 Task: Create a due date automation trigger when advanced on, on the monday of the week before a card is due add dates starting in 1 working days at 11:00 AM.
Action: Mouse moved to (830, 258)
Screenshot: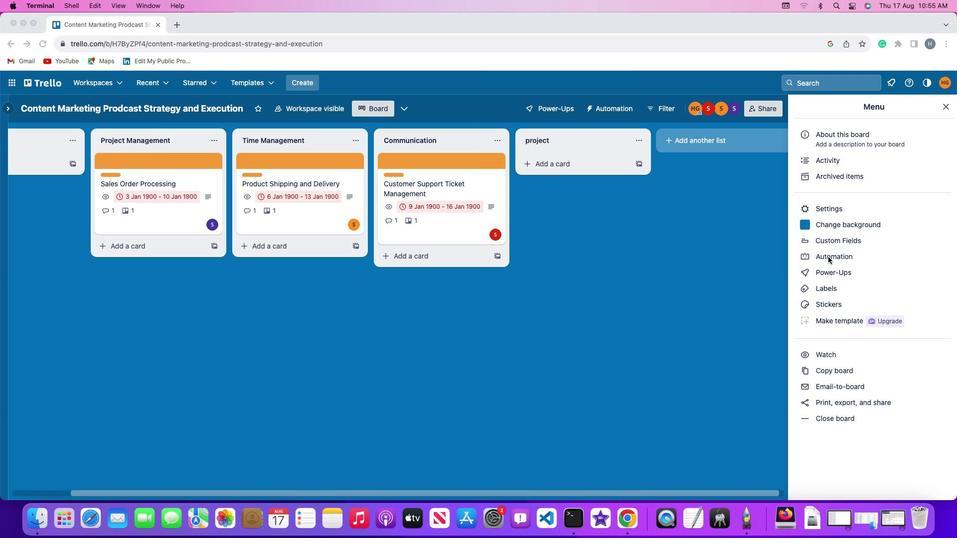 
Action: Mouse pressed left at (830, 258)
Screenshot: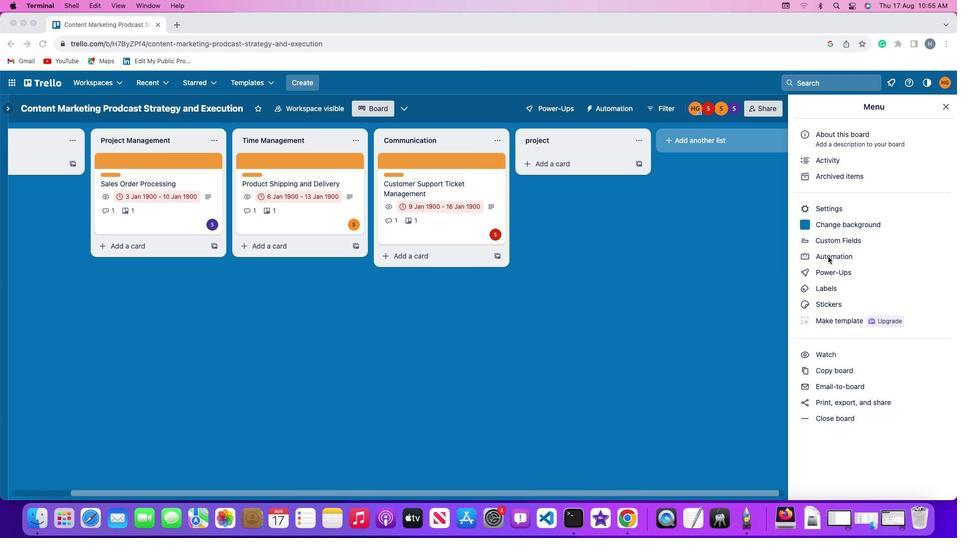 
Action: Mouse pressed left at (830, 258)
Screenshot: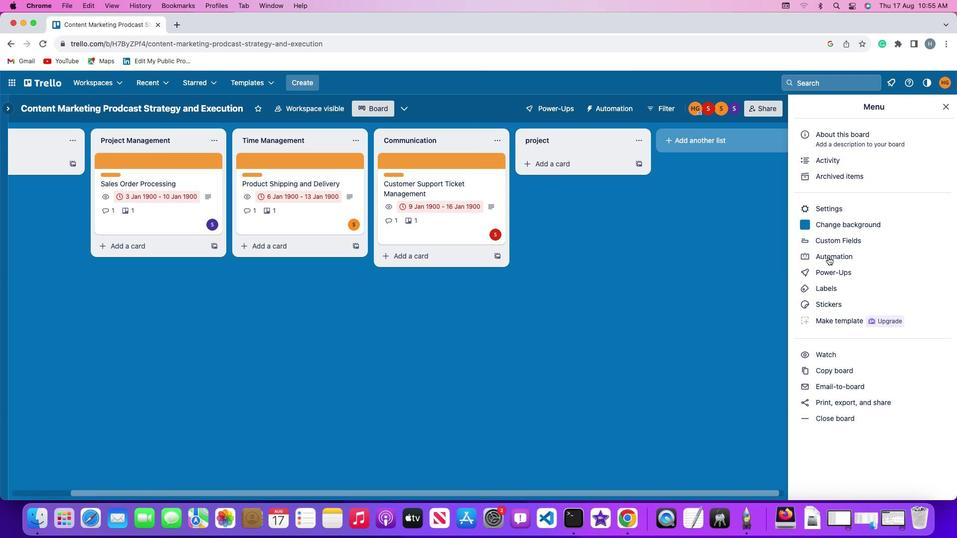 
Action: Mouse moved to (48, 237)
Screenshot: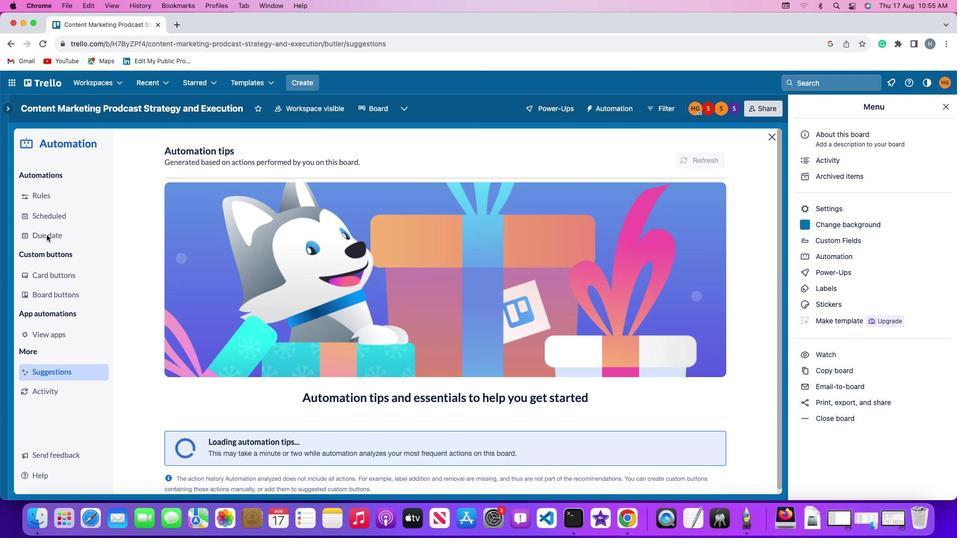
Action: Mouse pressed left at (48, 237)
Screenshot: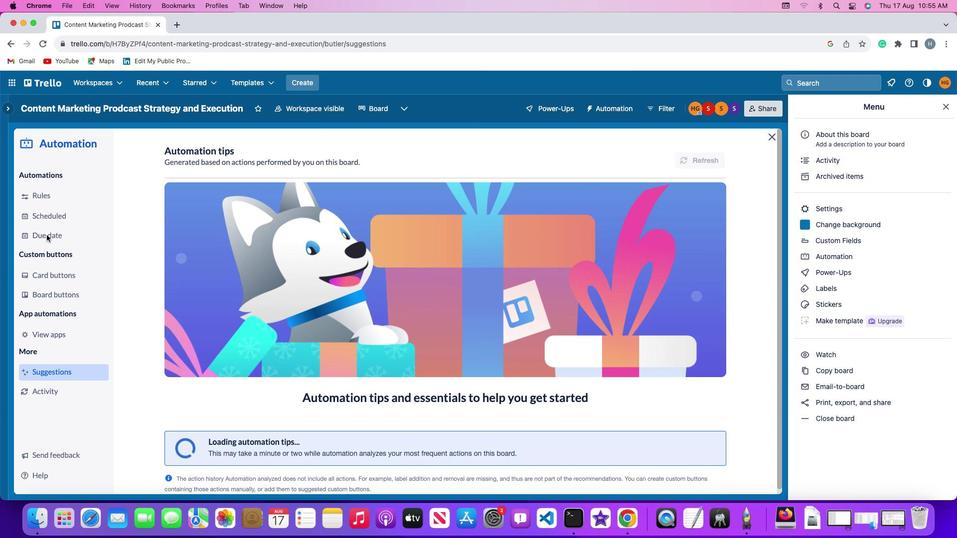 
Action: Mouse moved to (673, 155)
Screenshot: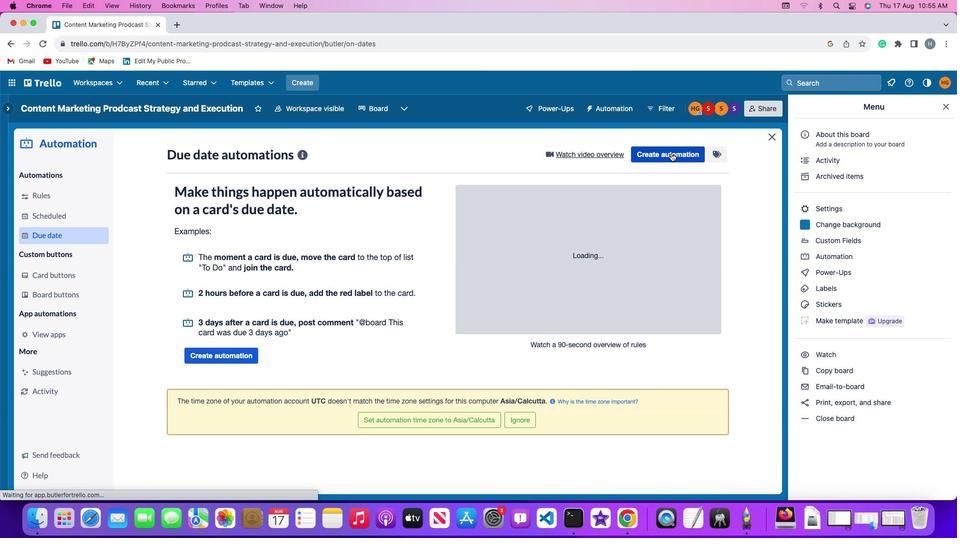 
Action: Mouse pressed left at (673, 155)
Screenshot: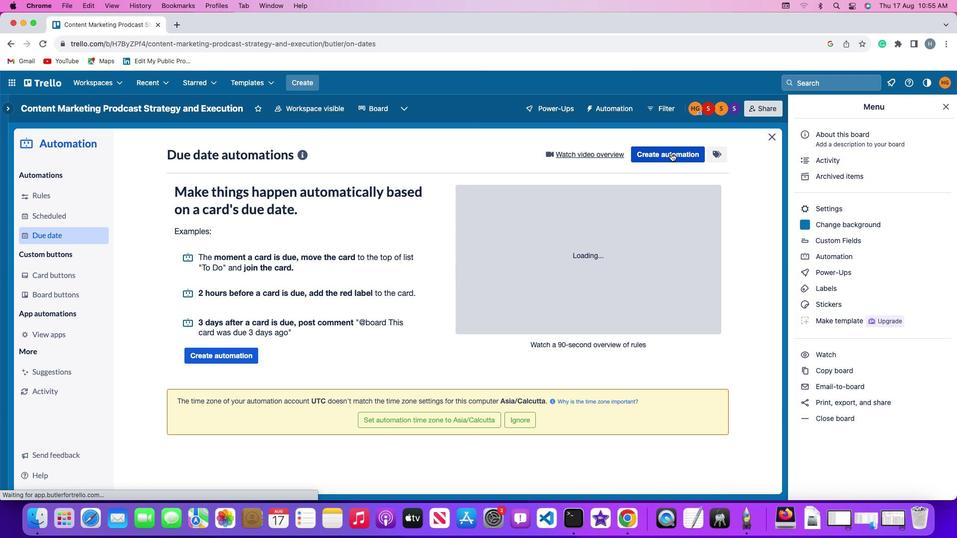 
Action: Mouse moved to (202, 246)
Screenshot: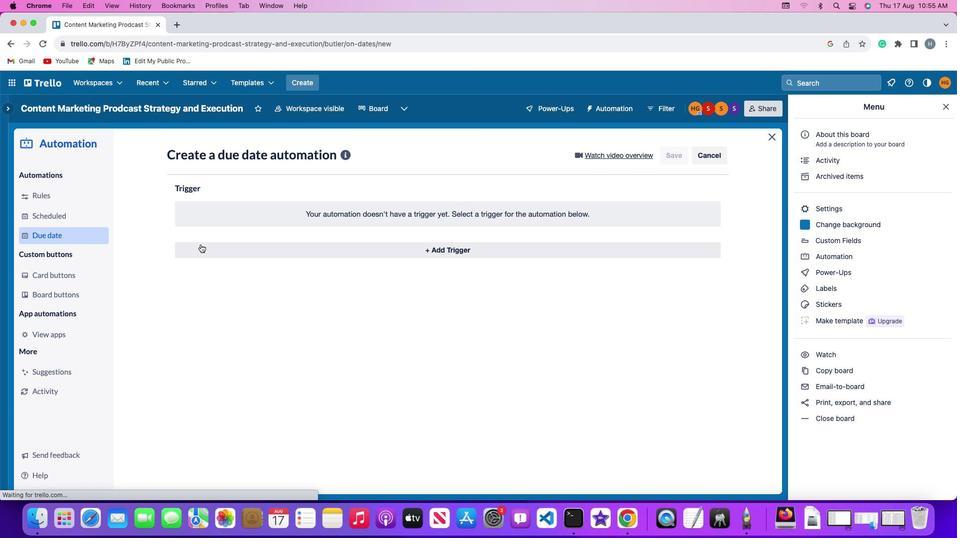 
Action: Mouse pressed left at (202, 246)
Screenshot: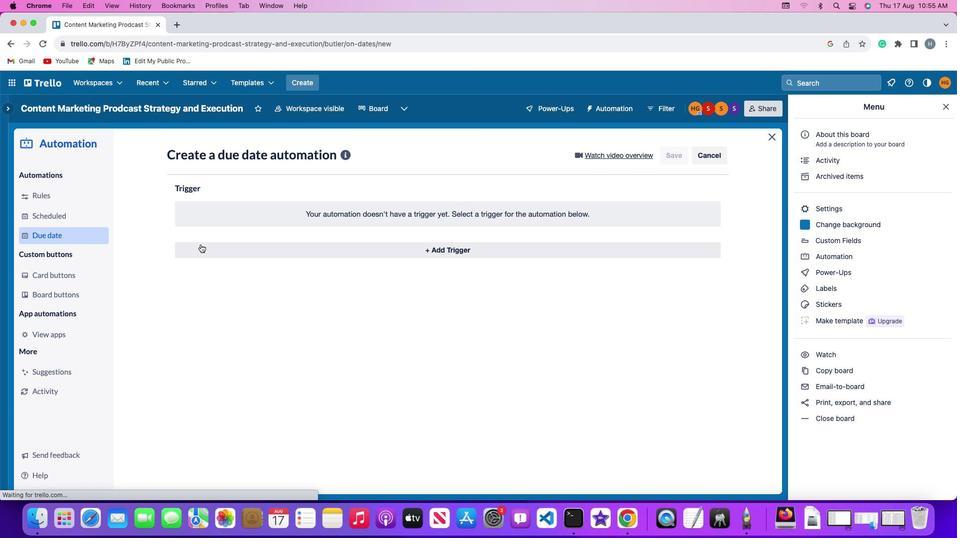 
Action: Mouse moved to (222, 440)
Screenshot: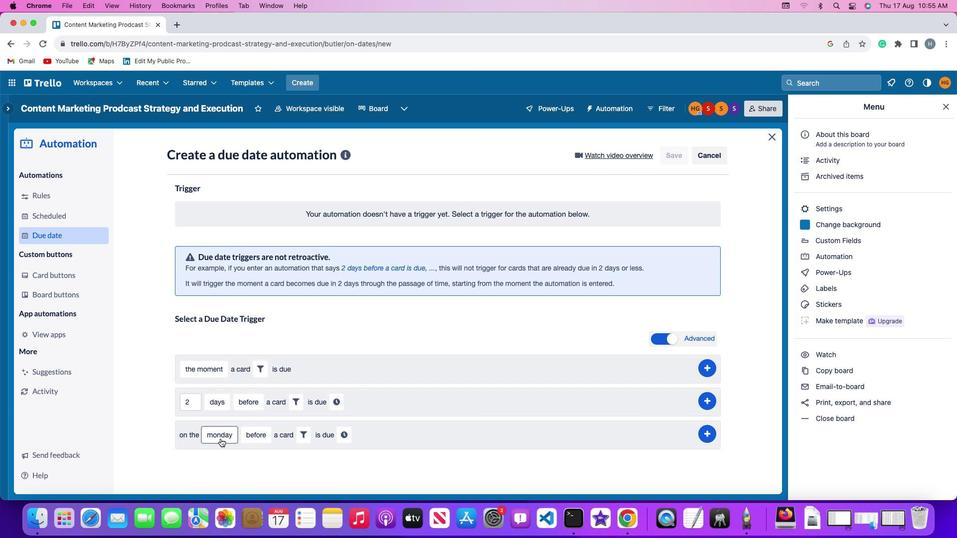 
Action: Mouse pressed left at (222, 440)
Screenshot: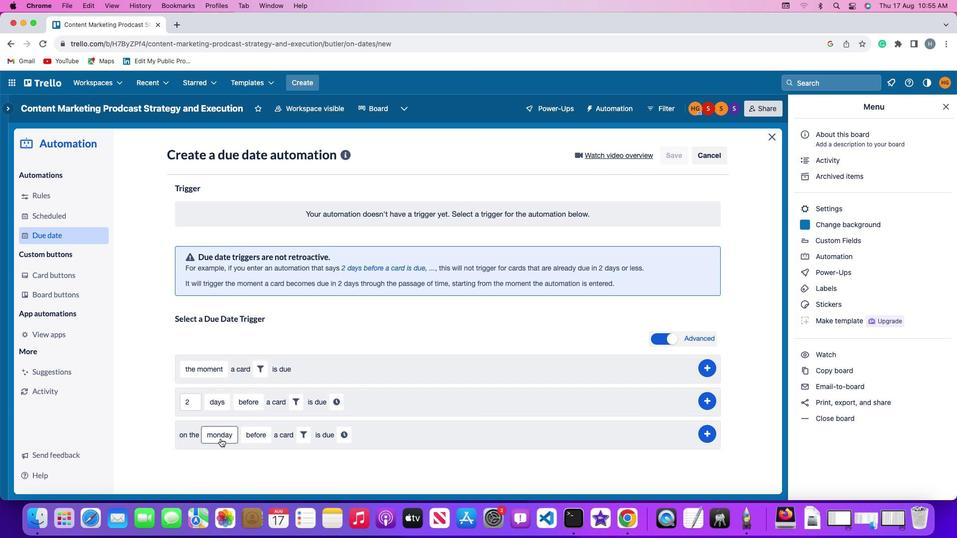 
Action: Mouse moved to (229, 300)
Screenshot: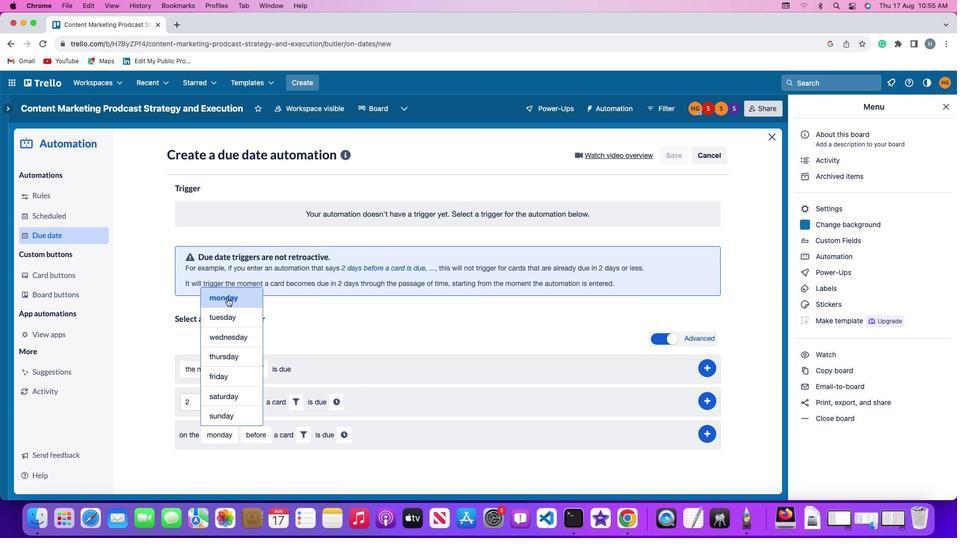 
Action: Mouse pressed left at (229, 300)
Screenshot: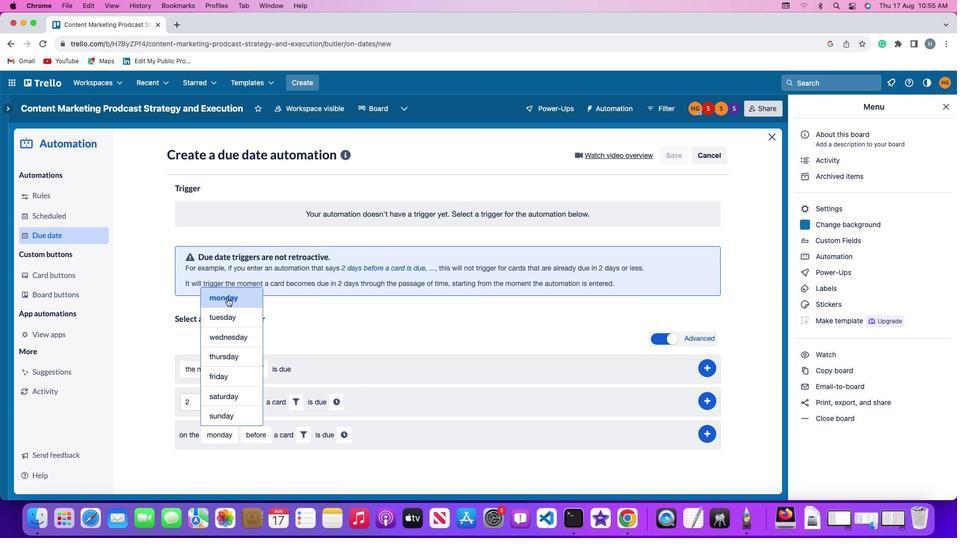 
Action: Mouse moved to (260, 434)
Screenshot: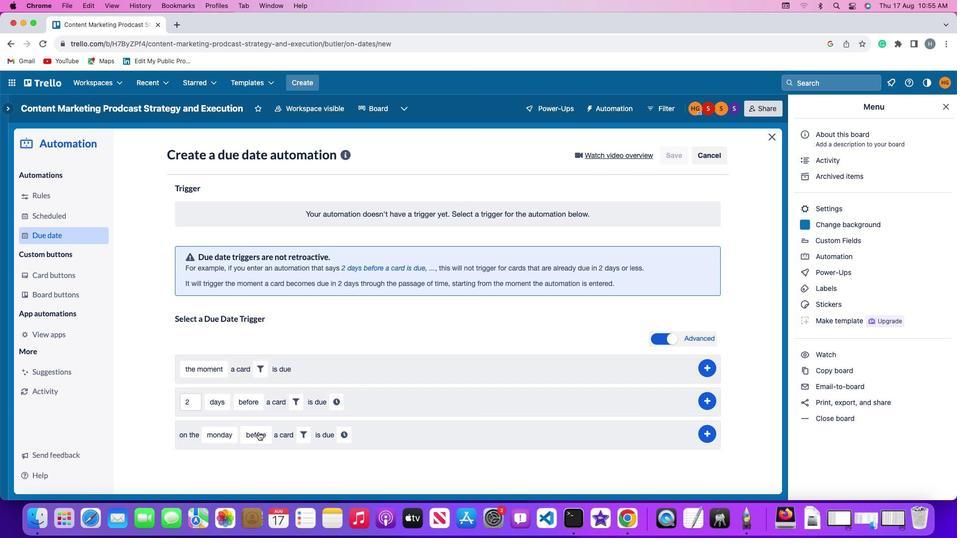 
Action: Mouse pressed left at (260, 434)
Screenshot: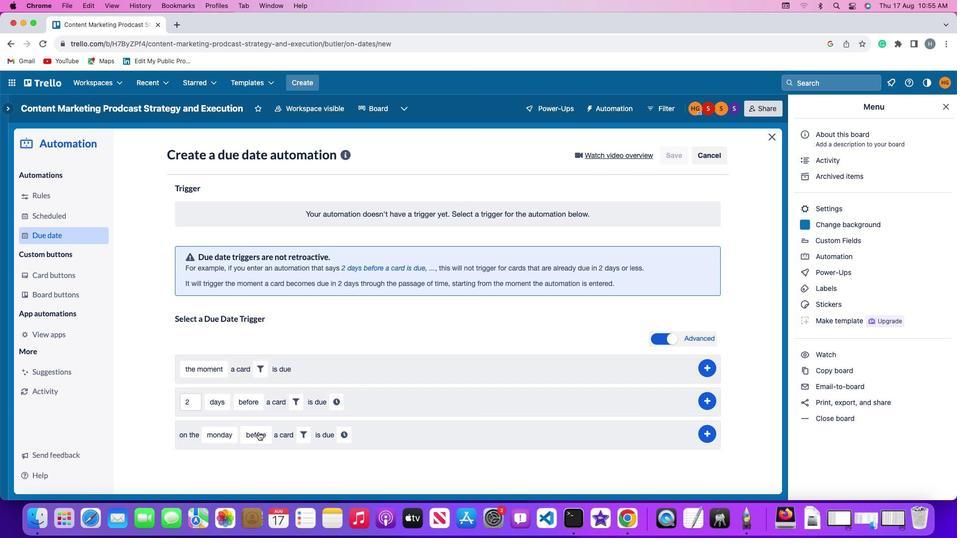 
Action: Mouse moved to (266, 422)
Screenshot: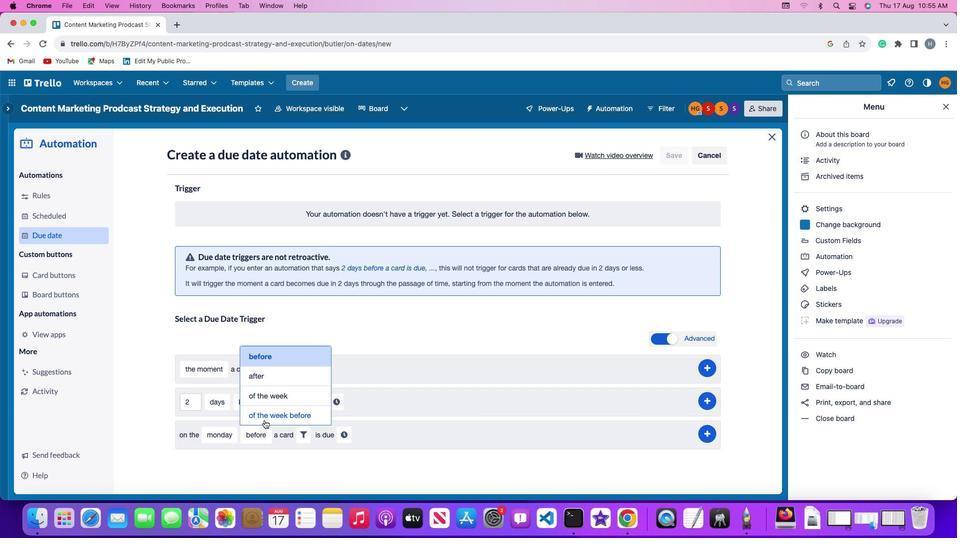
Action: Mouse pressed left at (266, 422)
Screenshot: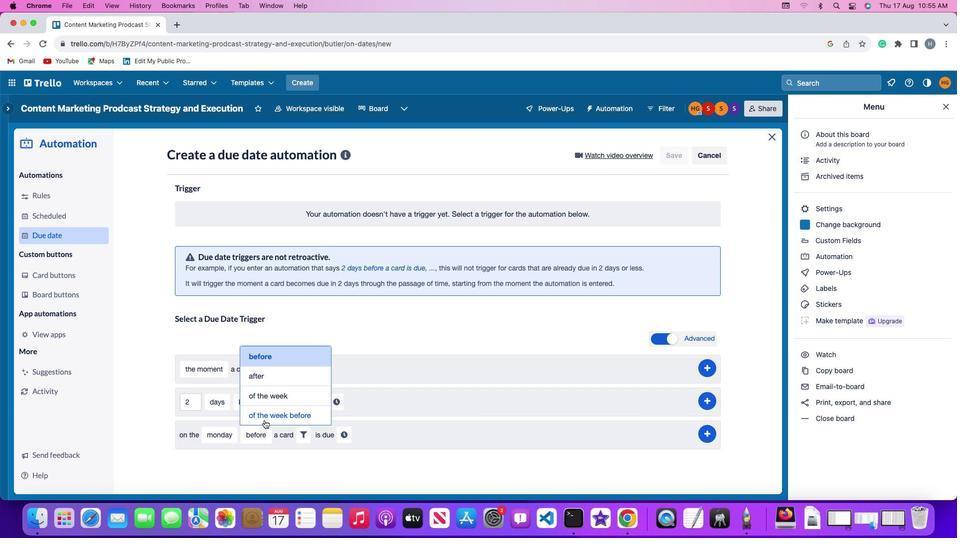 
Action: Mouse moved to (347, 437)
Screenshot: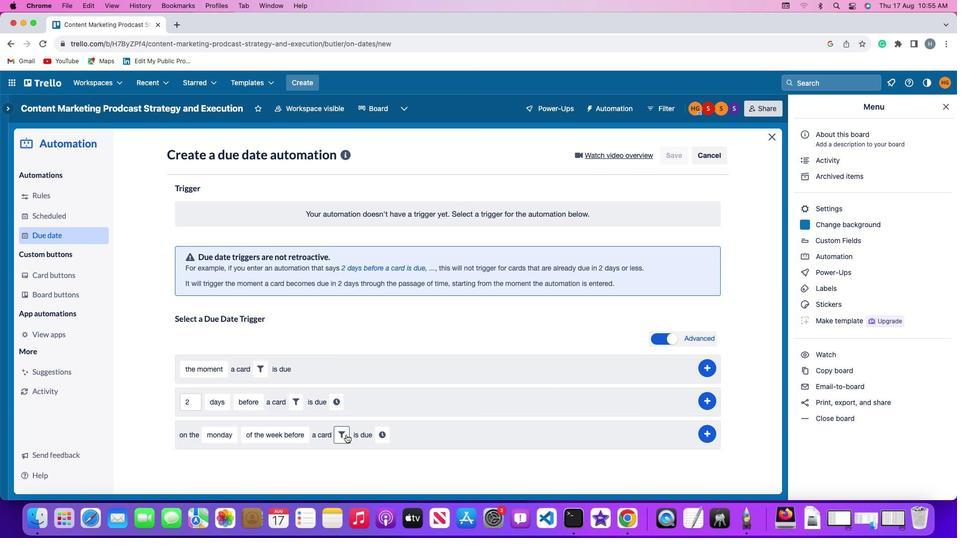 
Action: Mouse pressed left at (347, 437)
Screenshot: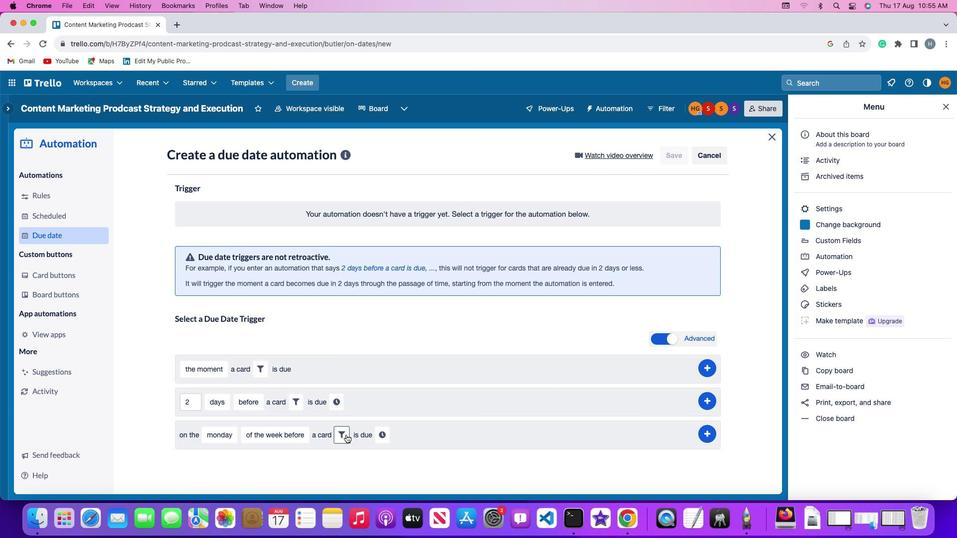 
Action: Mouse moved to (387, 469)
Screenshot: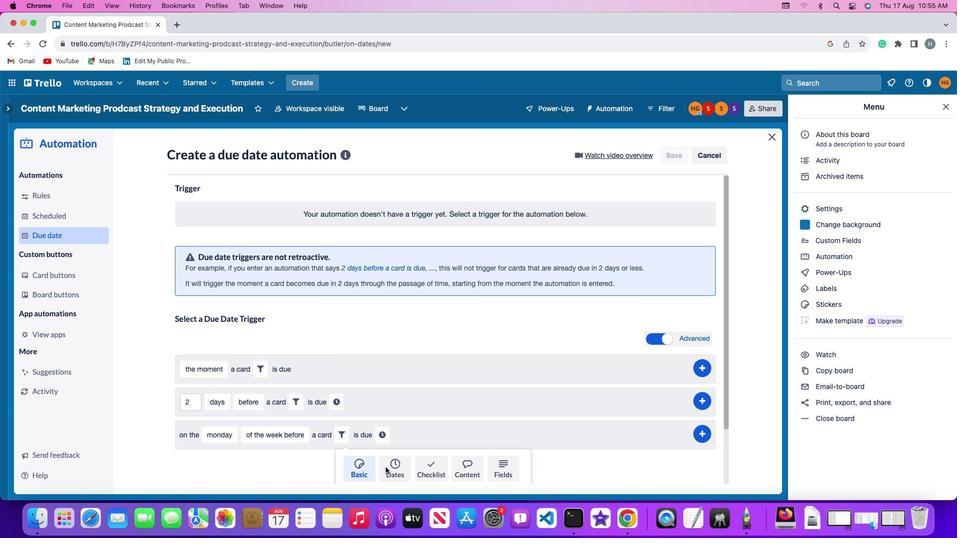 
Action: Mouse pressed left at (387, 469)
Screenshot: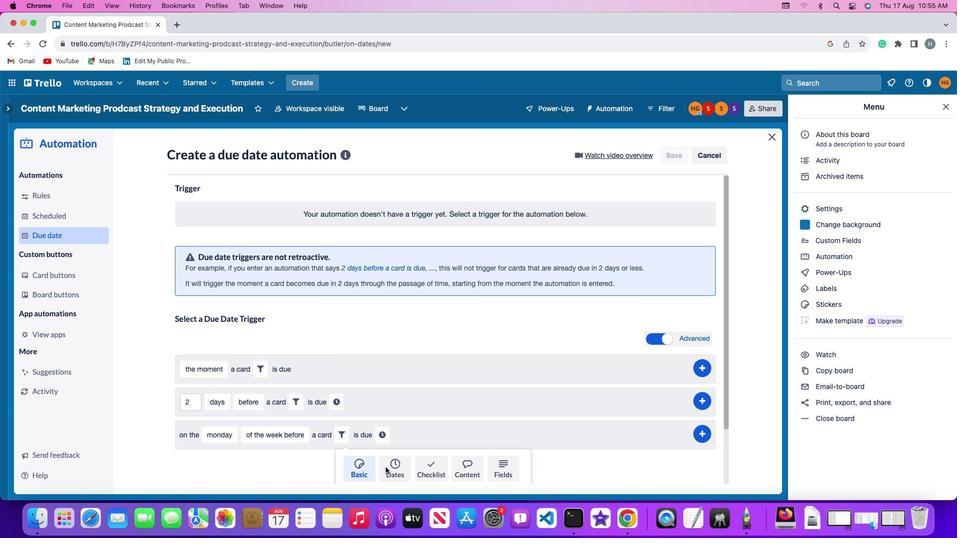 
Action: Mouse moved to (308, 471)
Screenshot: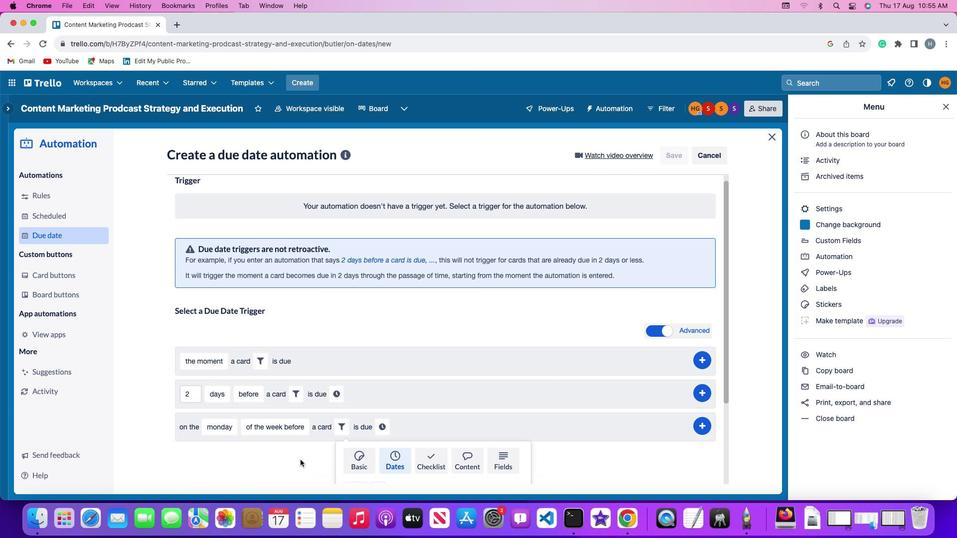 
Action: Mouse scrolled (308, 471) with delta (1, 1)
Screenshot: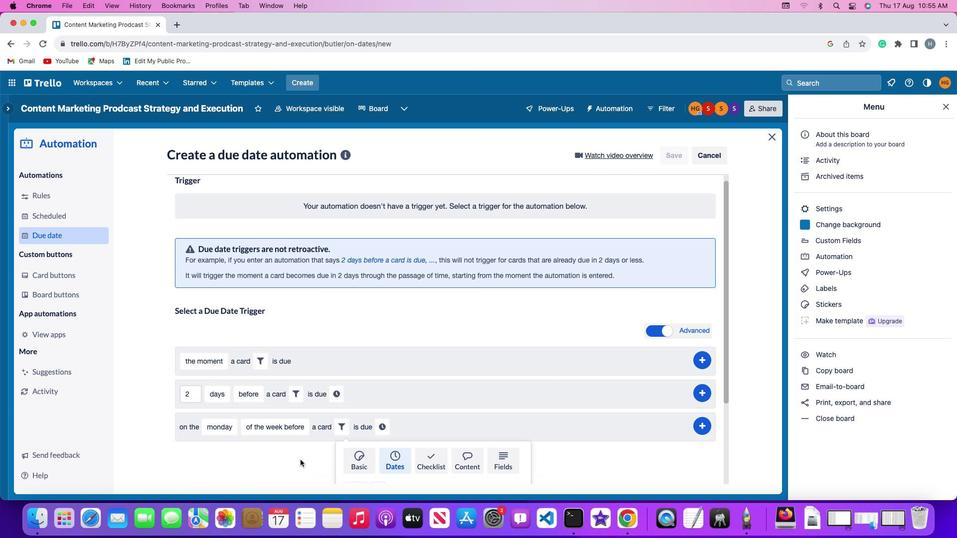 
Action: Mouse moved to (307, 470)
Screenshot: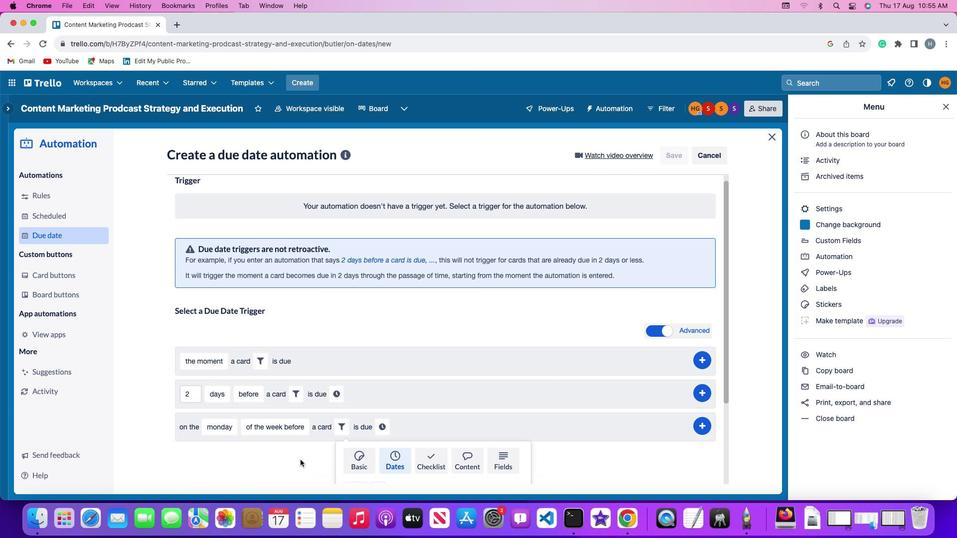 
Action: Mouse scrolled (307, 470) with delta (1, 1)
Screenshot: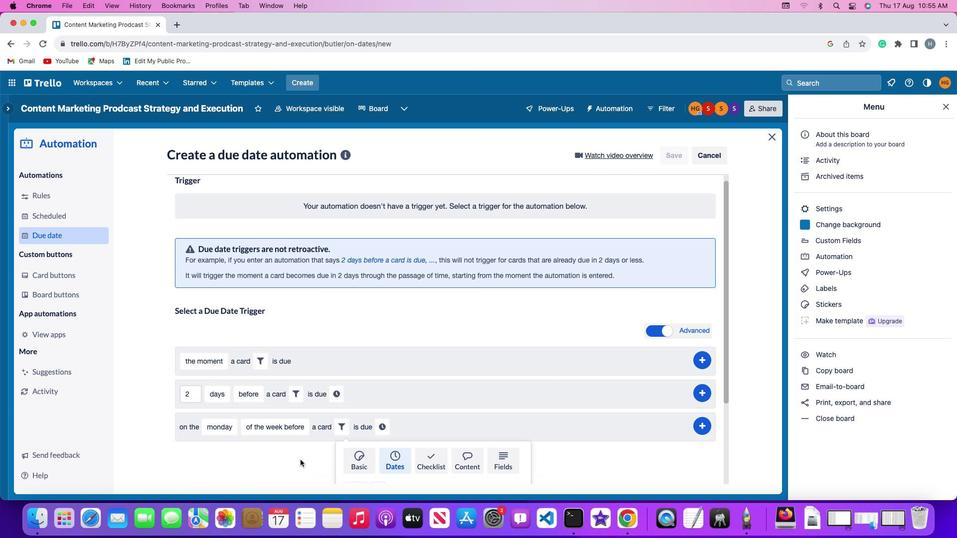 
Action: Mouse moved to (307, 469)
Screenshot: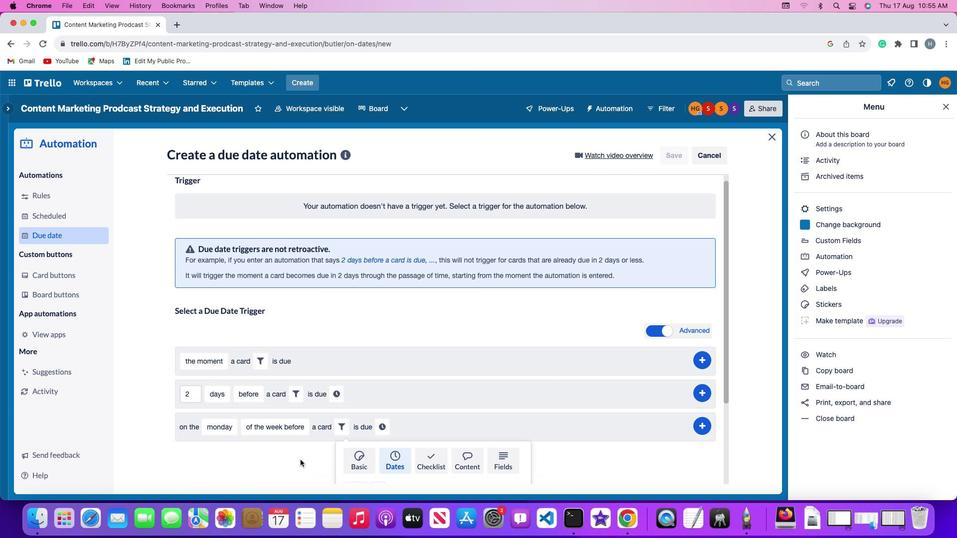 
Action: Mouse scrolled (307, 469) with delta (1, 0)
Screenshot: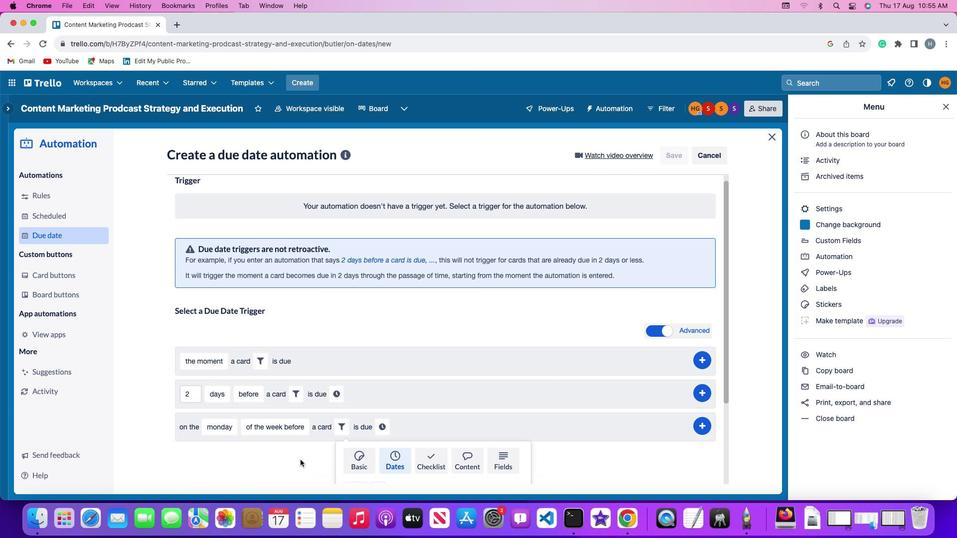
Action: Mouse moved to (306, 468)
Screenshot: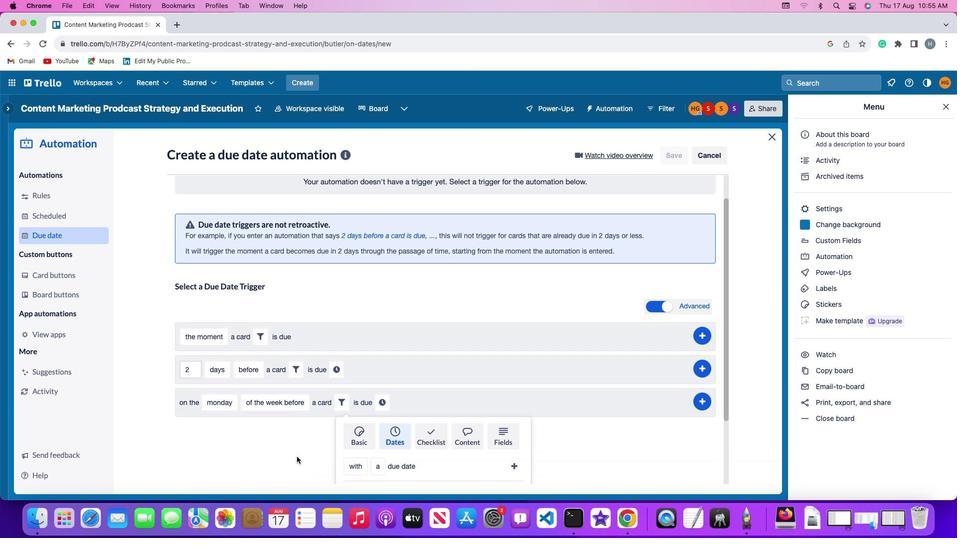 
Action: Mouse scrolled (306, 468) with delta (1, 0)
Screenshot: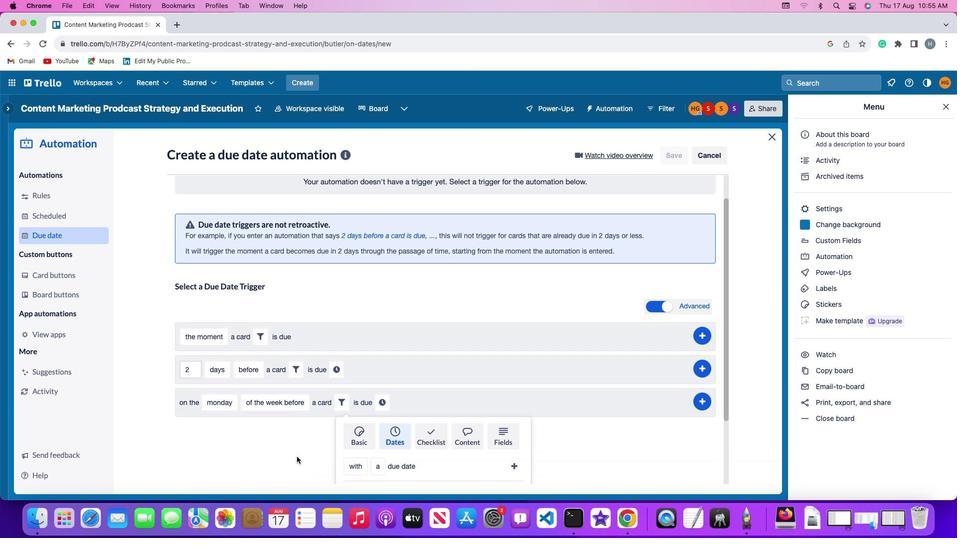 
Action: Mouse moved to (304, 464)
Screenshot: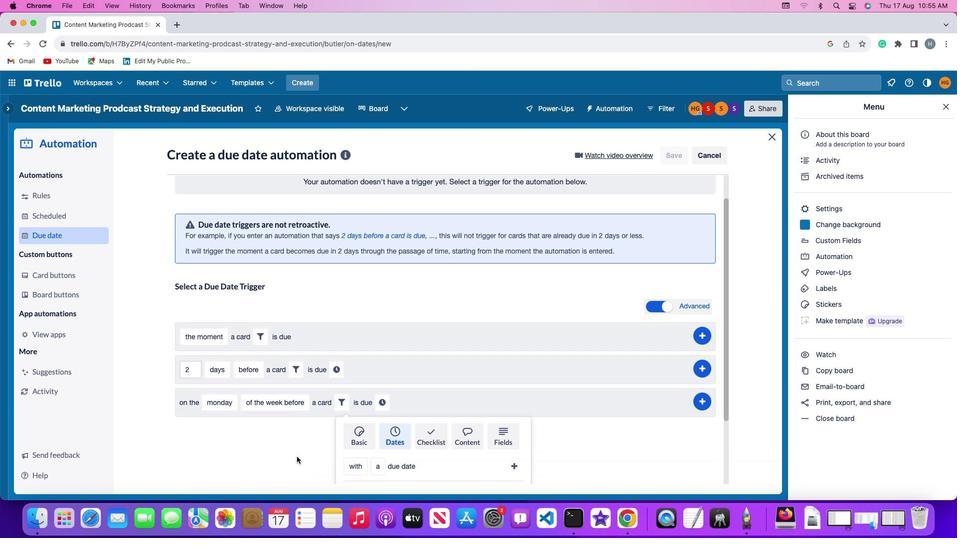 
Action: Mouse scrolled (304, 464) with delta (1, 0)
Screenshot: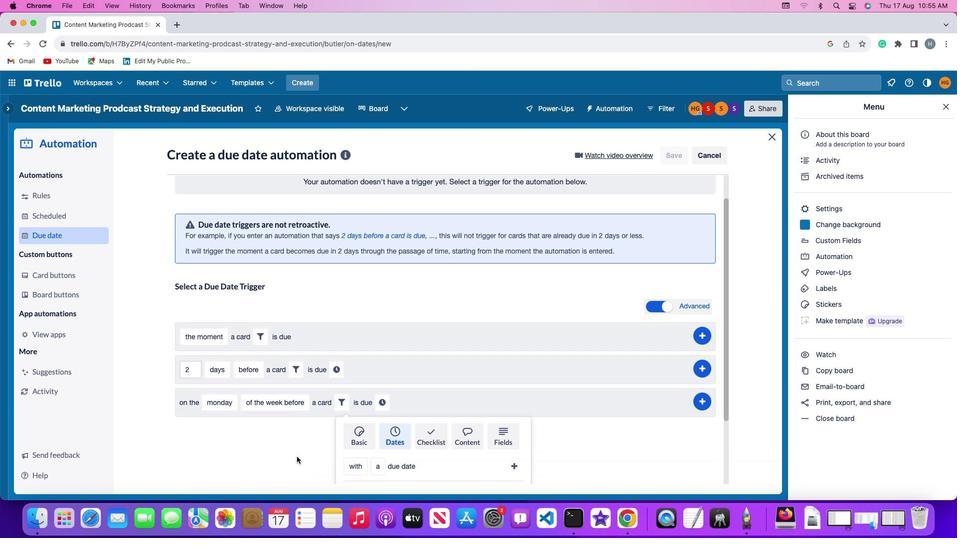 
Action: Mouse moved to (301, 461)
Screenshot: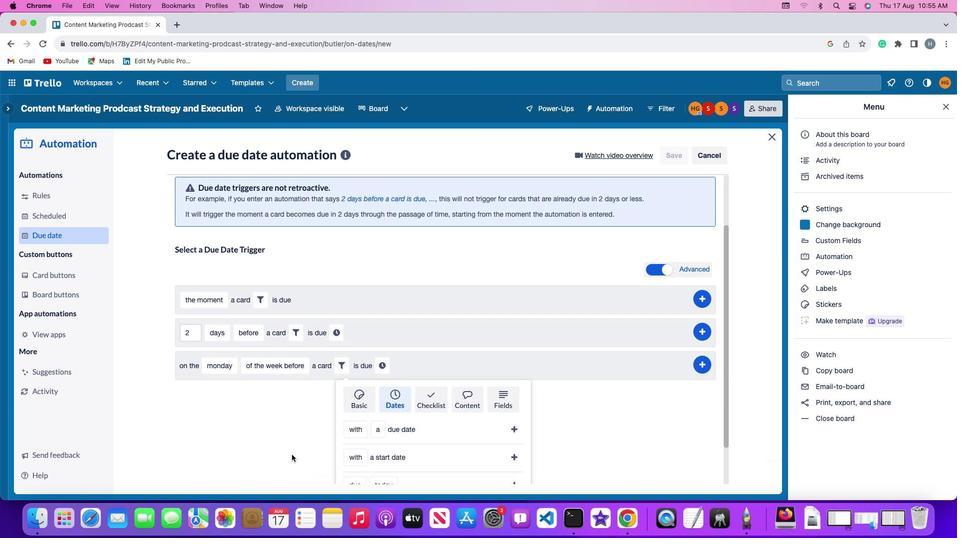 
Action: Mouse scrolled (301, 461) with delta (1, 0)
Screenshot: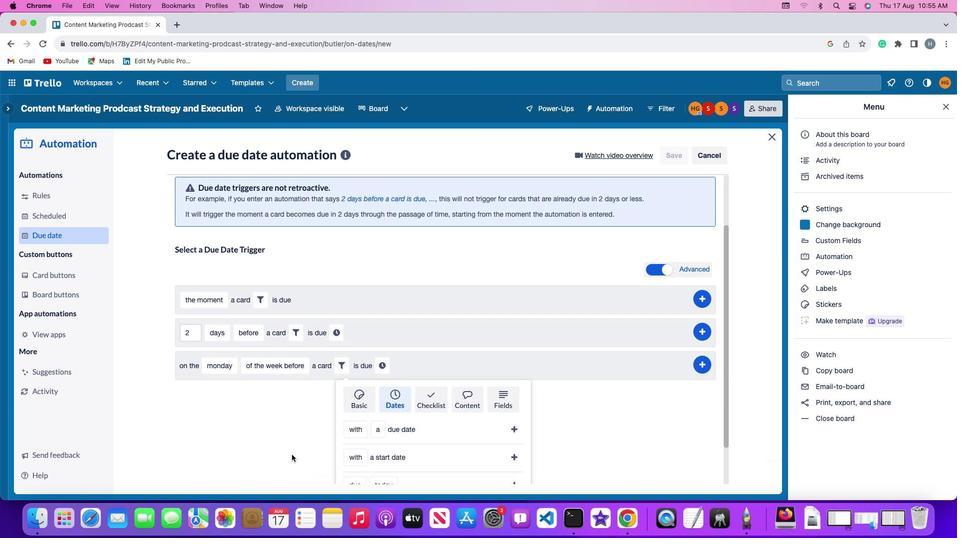 
Action: Mouse moved to (342, 465)
Screenshot: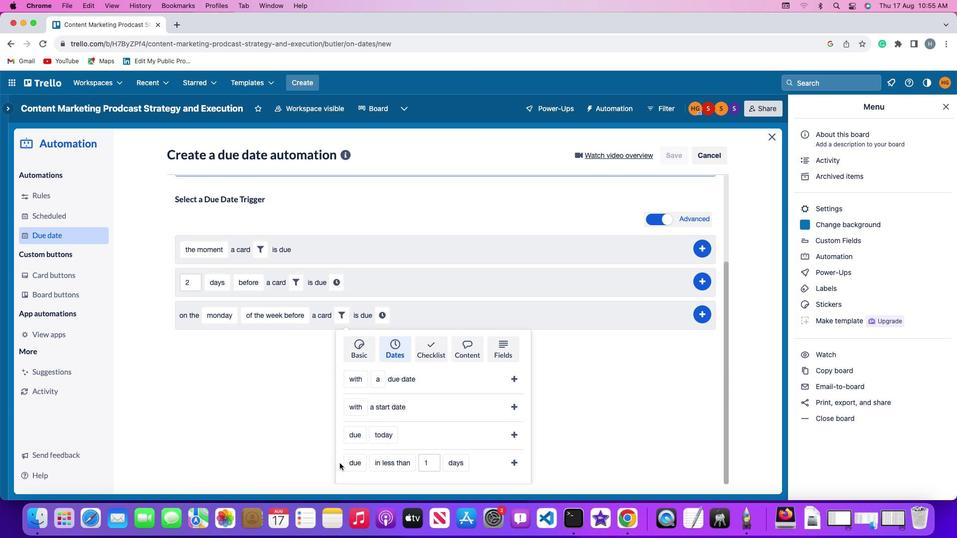 
Action: Mouse pressed left at (342, 465)
Screenshot: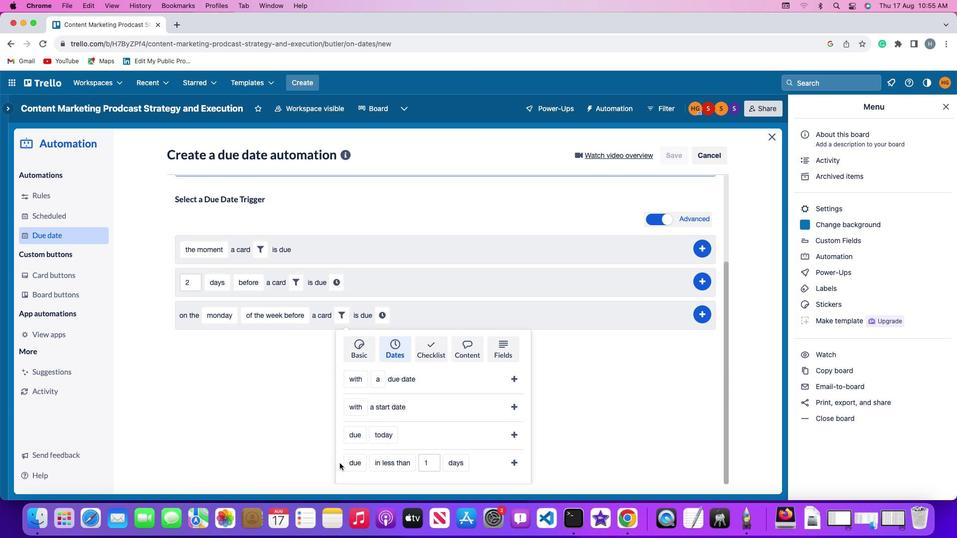 
Action: Mouse moved to (356, 465)
Screenshot: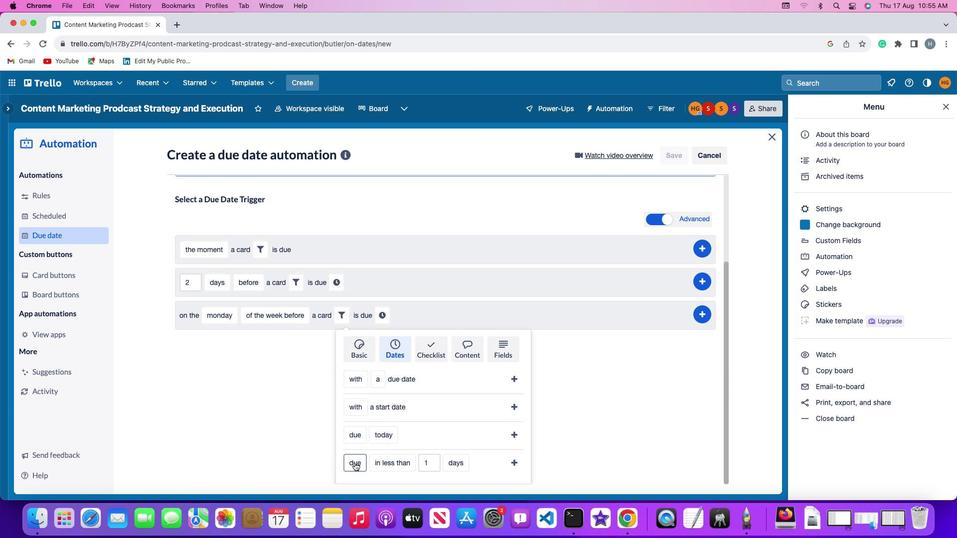 
Action: Mouse pressed left at (356, 465)
Screenshot: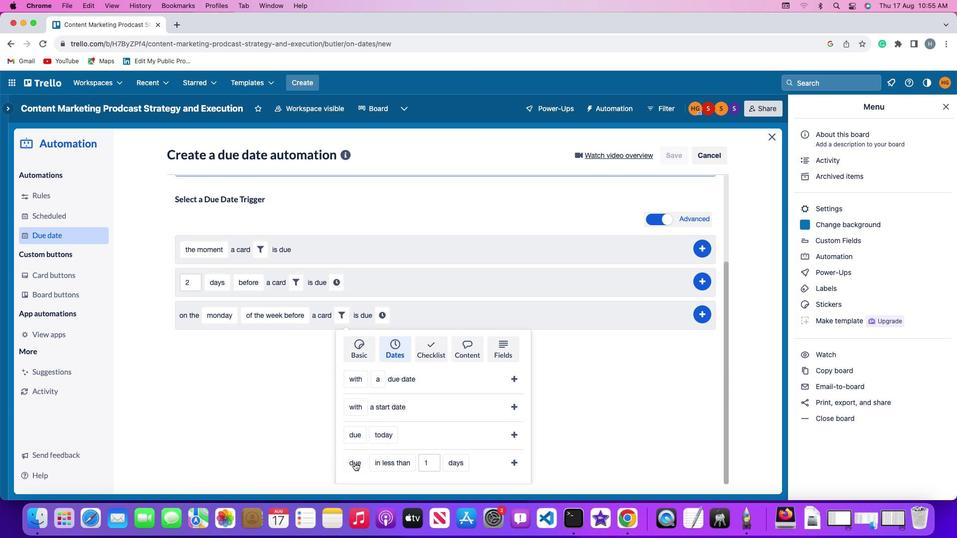 
Action: Mouse moved to (362, 448)
Screenshot: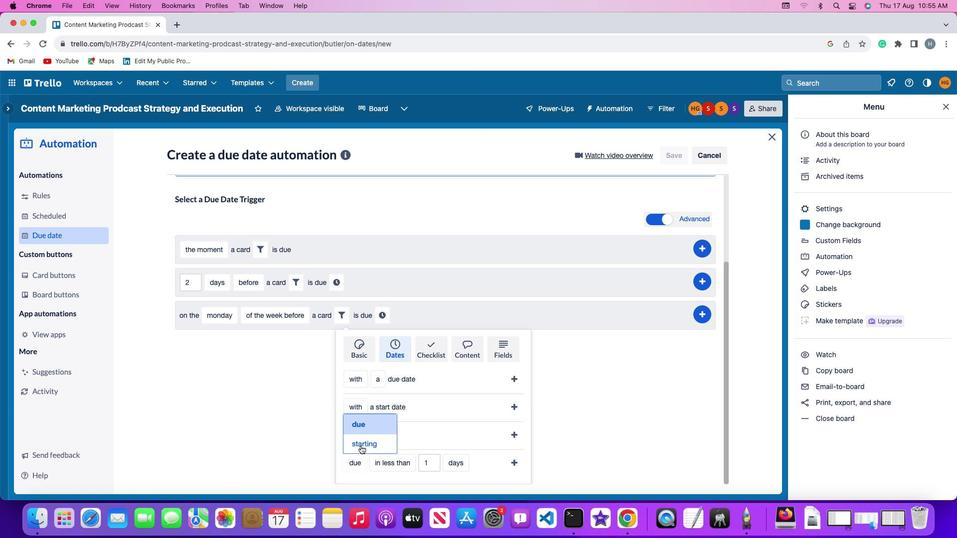 
Action: Mouse pressed left at (362, 448)
Screenshot: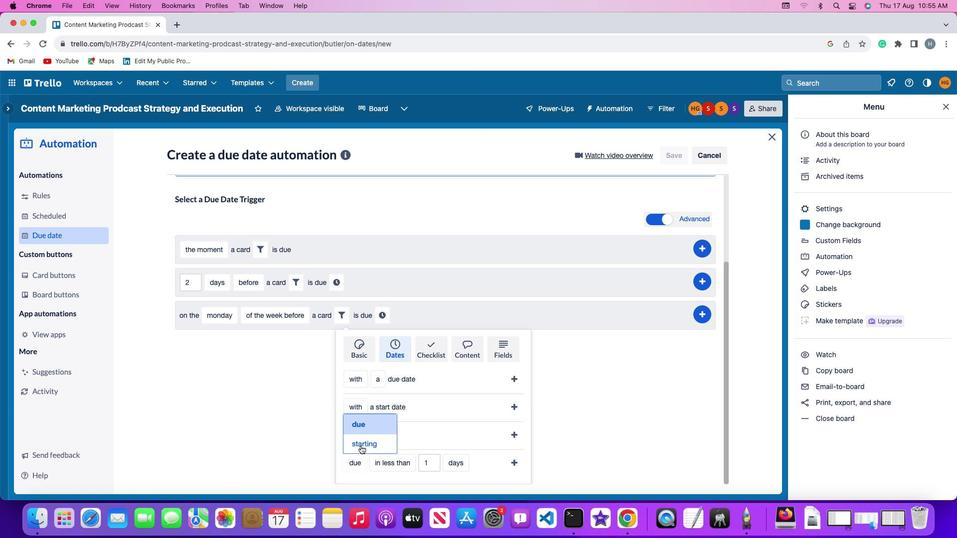 
Action: Mouse moved to (406, 465)
Screenshot: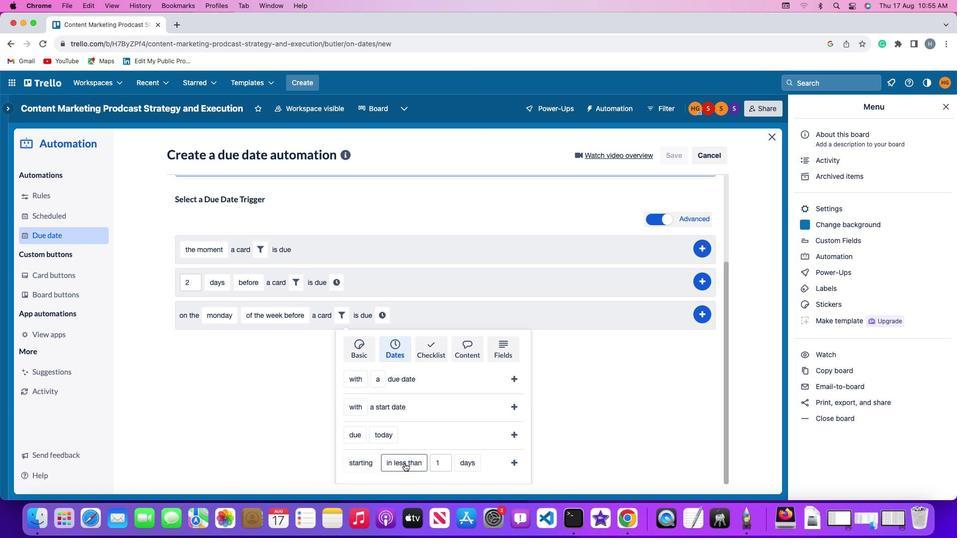 
Action: Mouse pressed left at (406, 465)
Screenshot: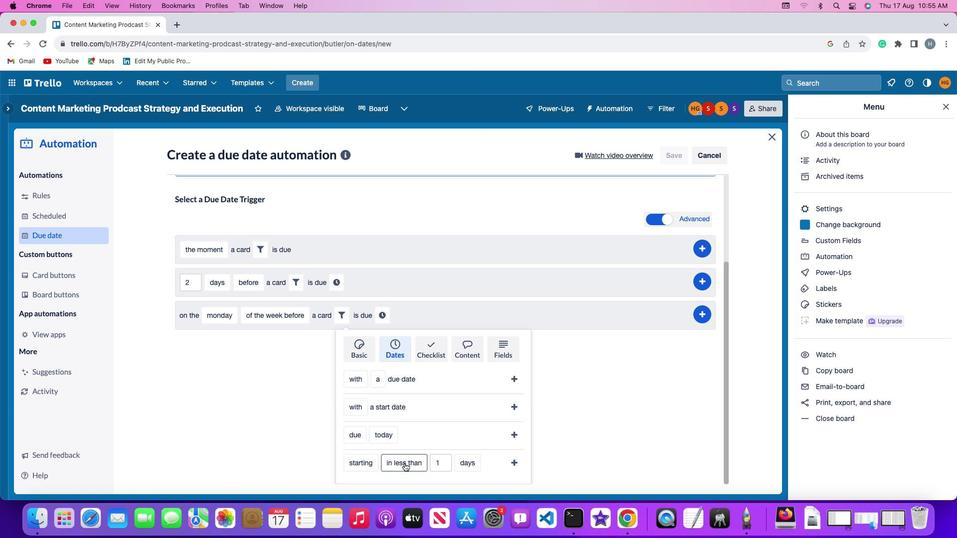 
Action: Mouse moved to (397, 427)
Screenshot: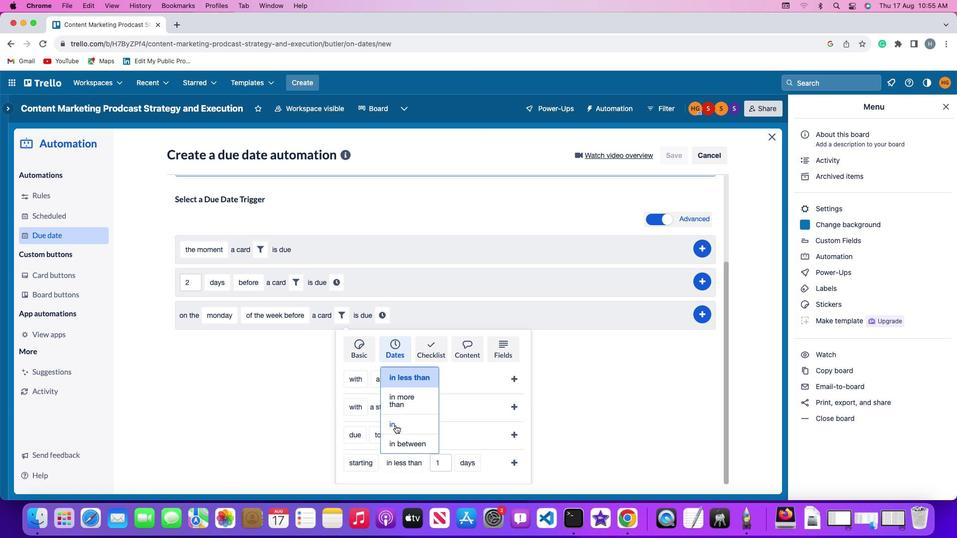 
Action: Mouse pressed left at (397, 427)
Screenshot: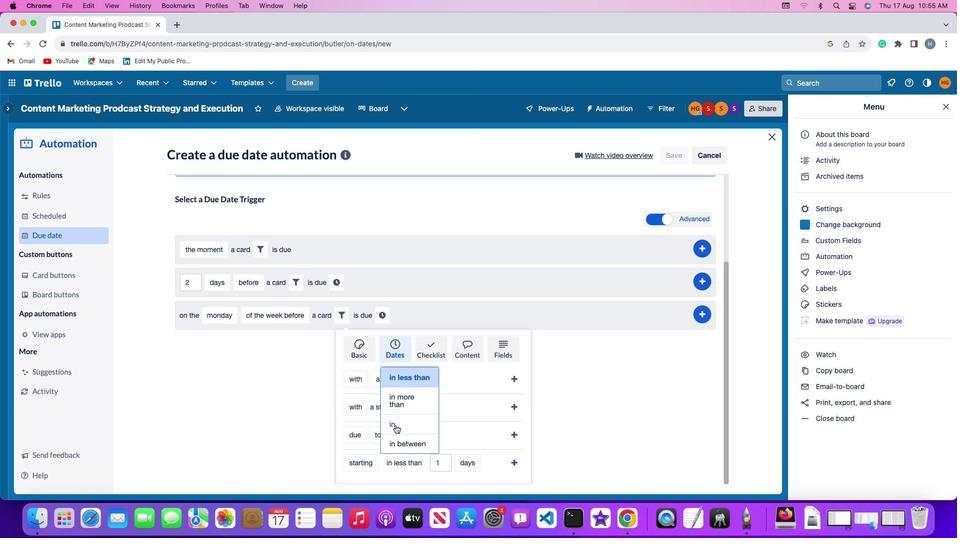 
Action: Mouse moved to (413, 470)
Screenshot: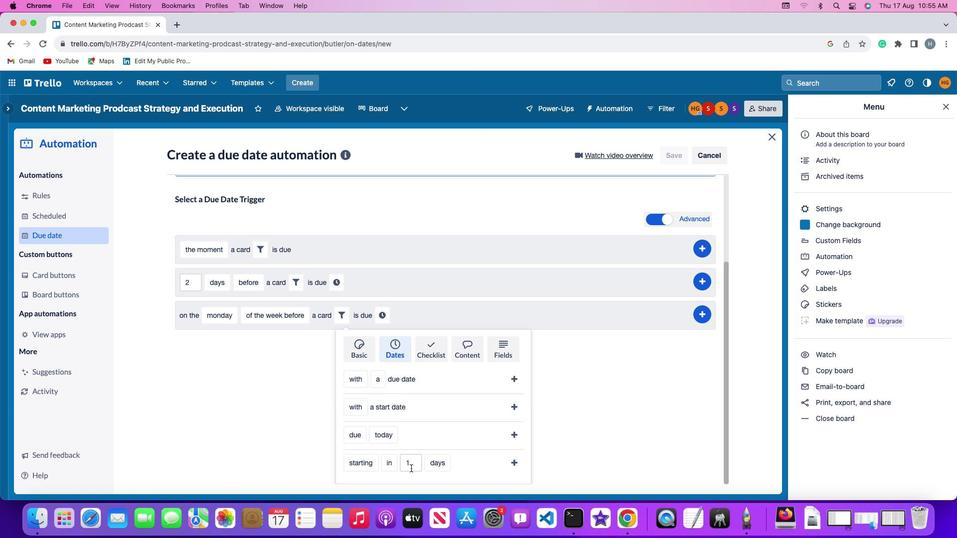 
Action: Mouse pressed left at (413, 470)
Screenshot: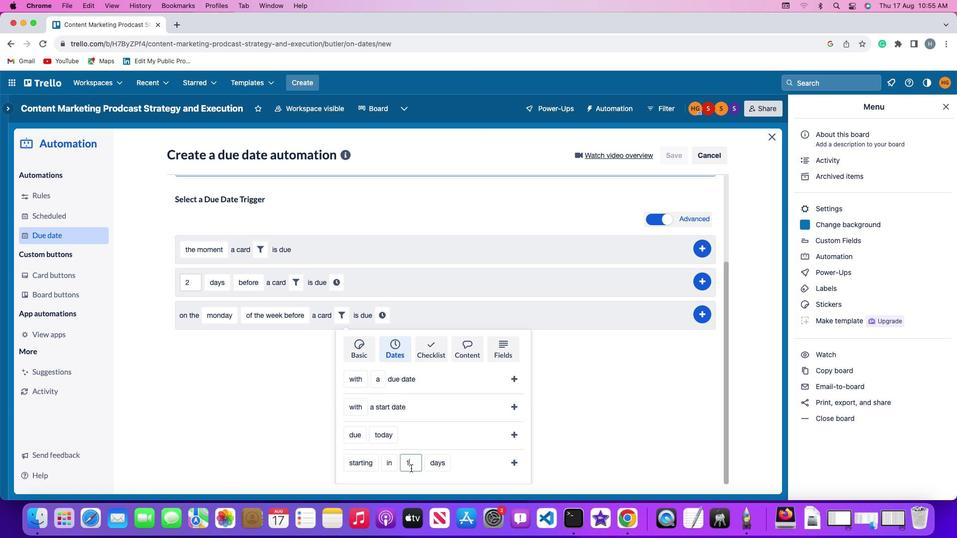 
Action: Mouse moved to (414, 467)
Screenshot: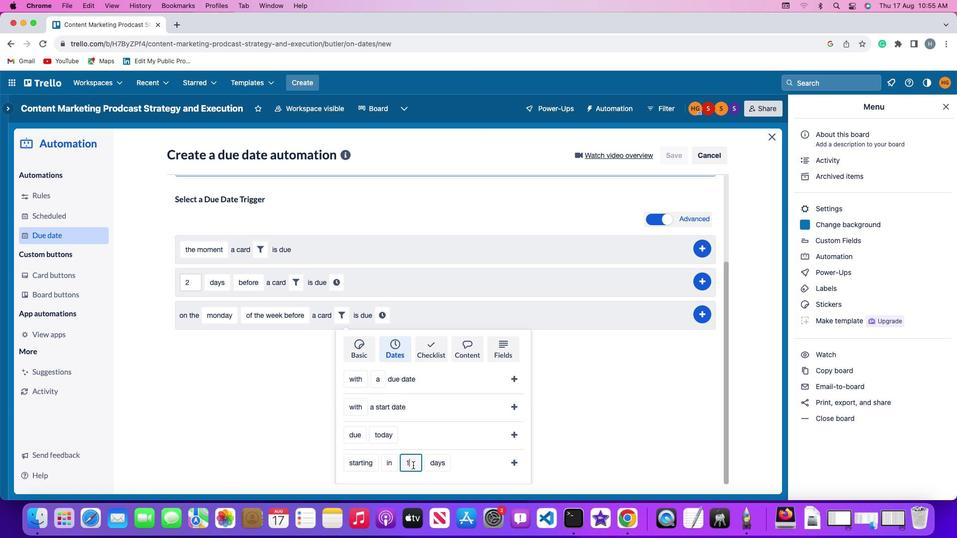 
Action: Key pressed Key.backspace'1'
Screenshot: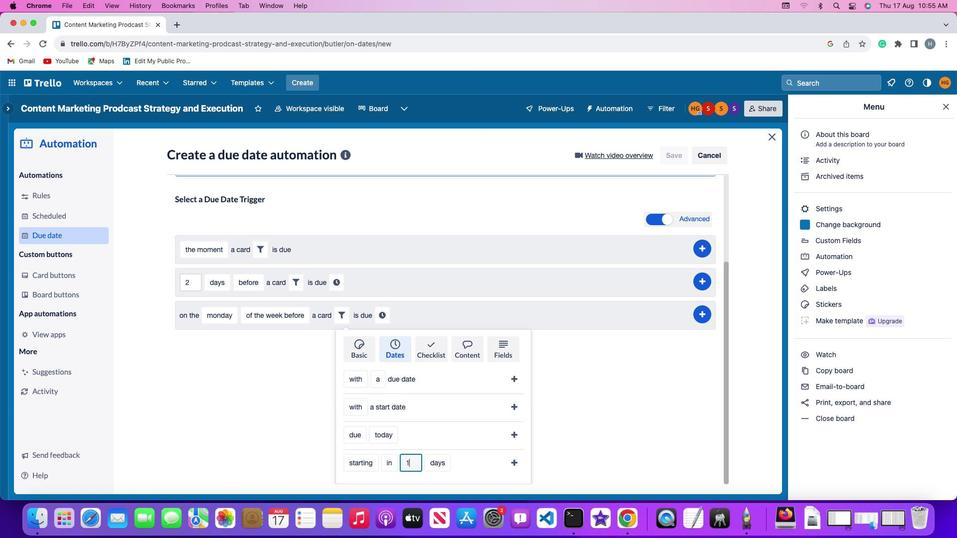 
Action: Mouse moved to (431, 465)
Screenshot: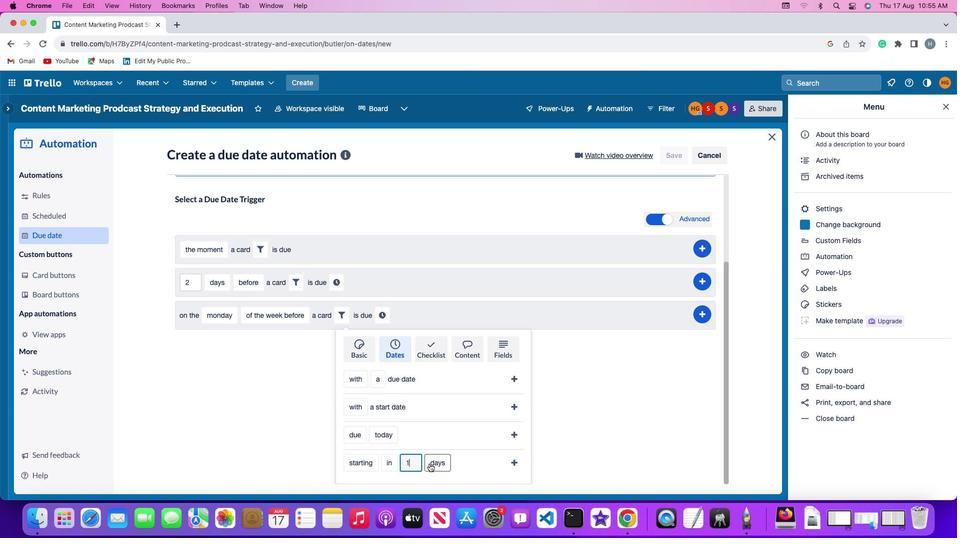 
Action: Mouse pressed left at (431, 465)
Screenshot: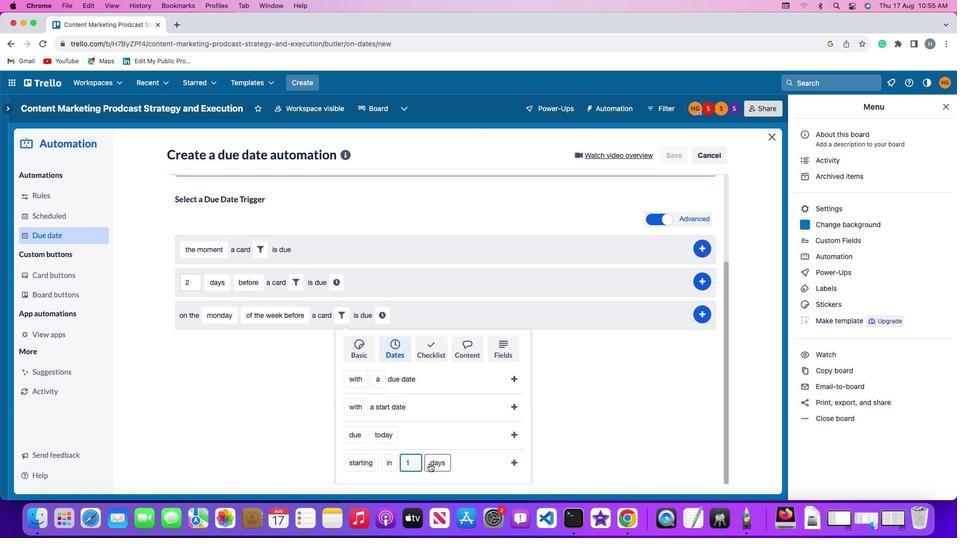 
Action: Mouse moved to (444, 449)
Screenshot: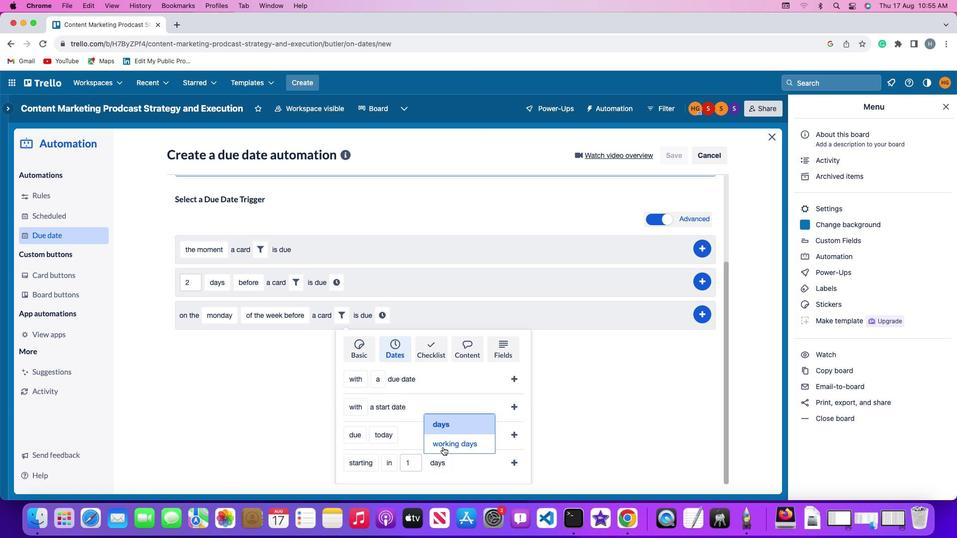 
Action: Mouse pressed left at (444, 449)
Screenshot: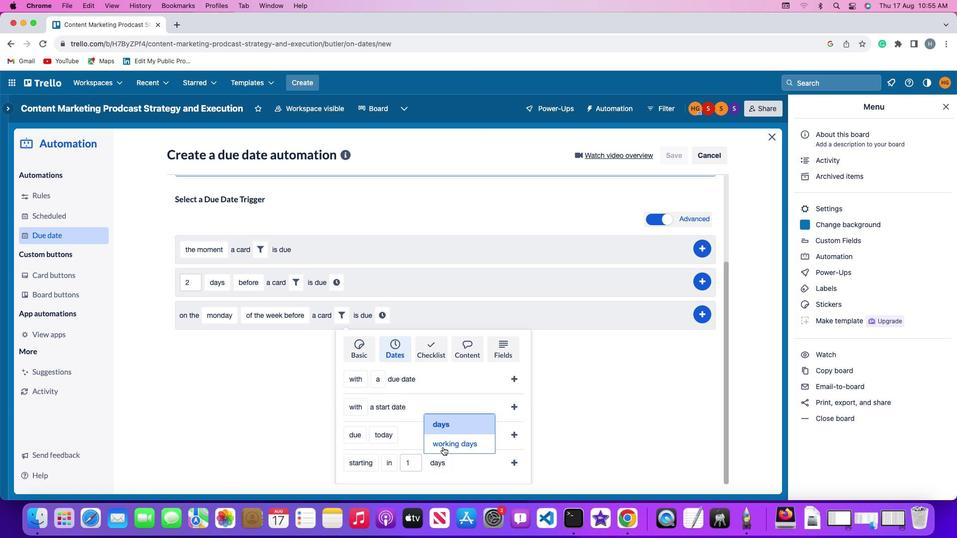
Action: Mouse moved to (518, 462)
Screenshot: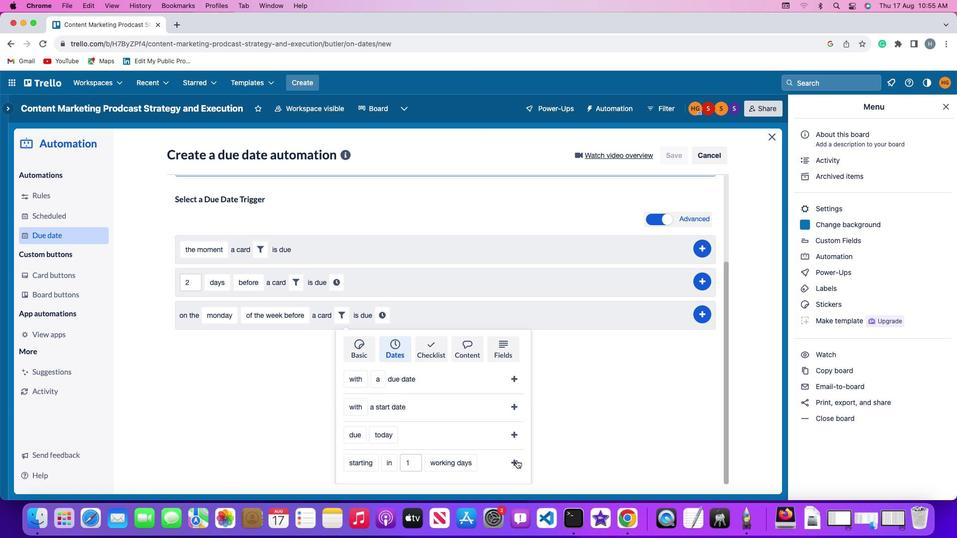 
Action: Mouse pressed left at (518, 462)
Screenshot: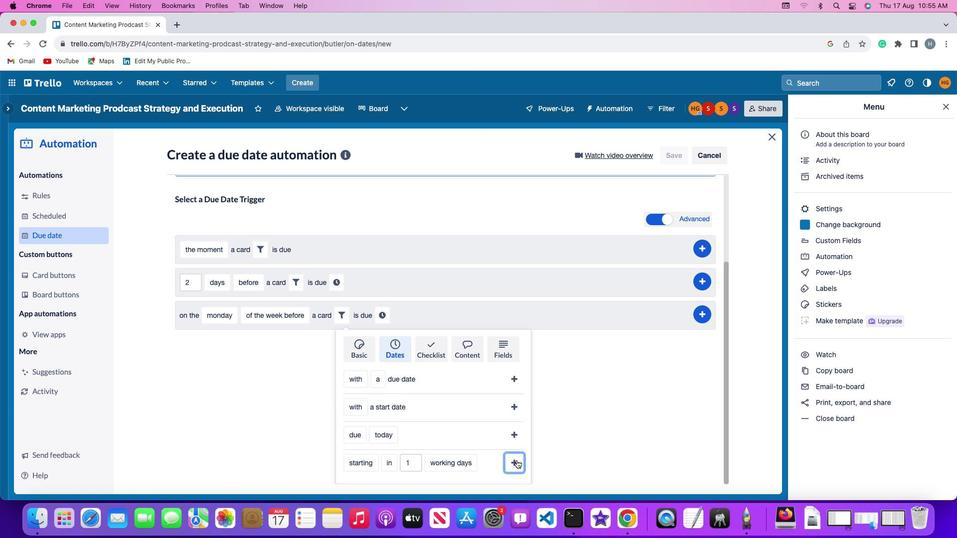 
Action: Mouse moved to (490, 439)
Screenshot: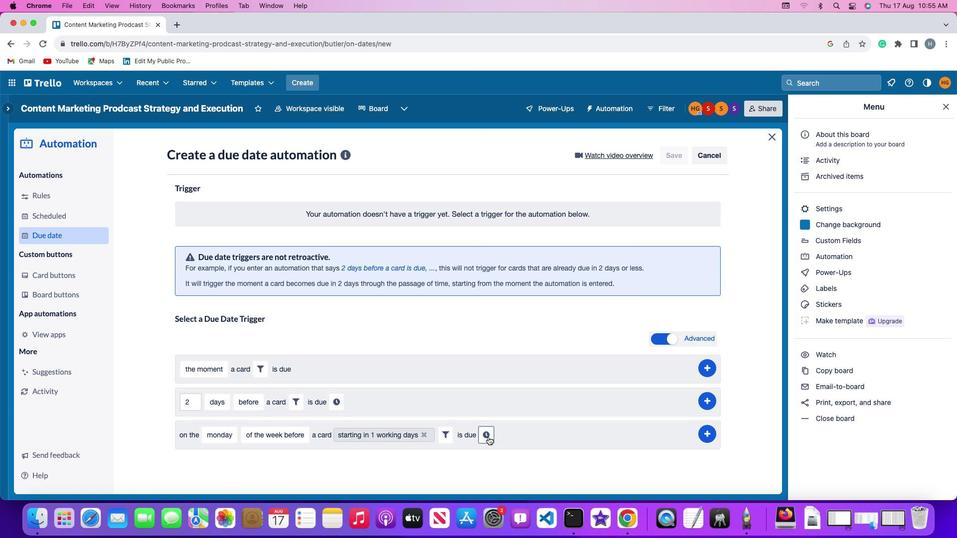 
Action: Mouse pressed left at (490, 439)
Screenshot: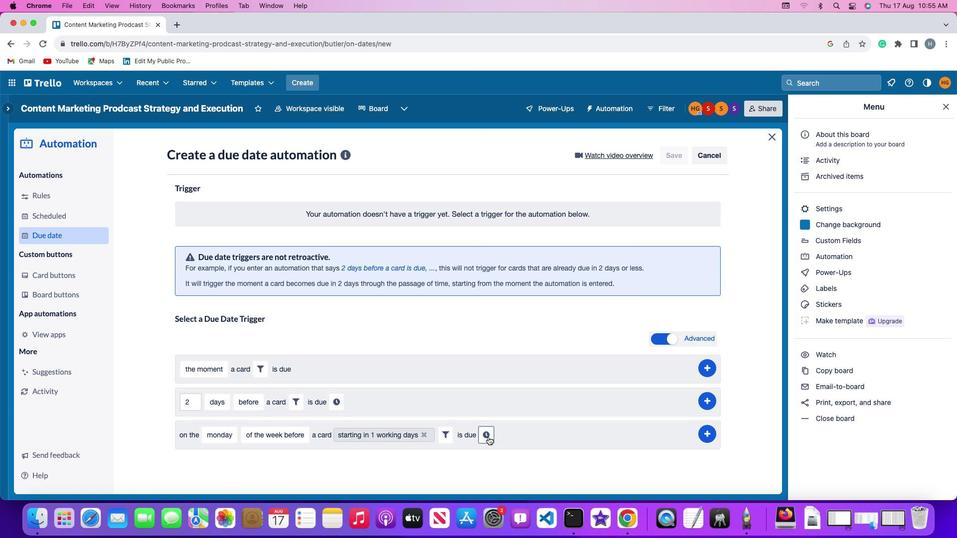 
Action: Mouse moved to (514, 439)
Screenshot: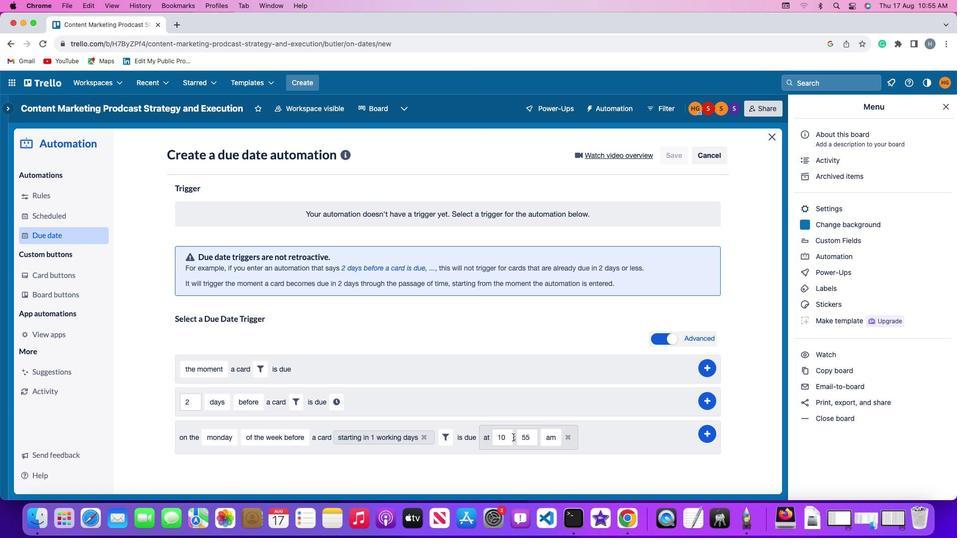 
Action: Mouse pressed left at (514, 439)
Screenshot: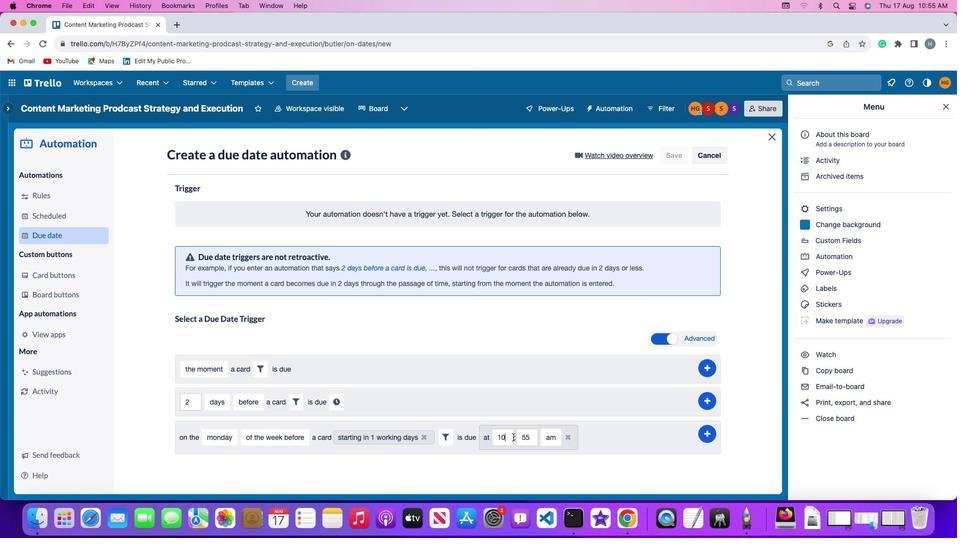 
Action: Key pressed Key.backspace'1'
Screenshot: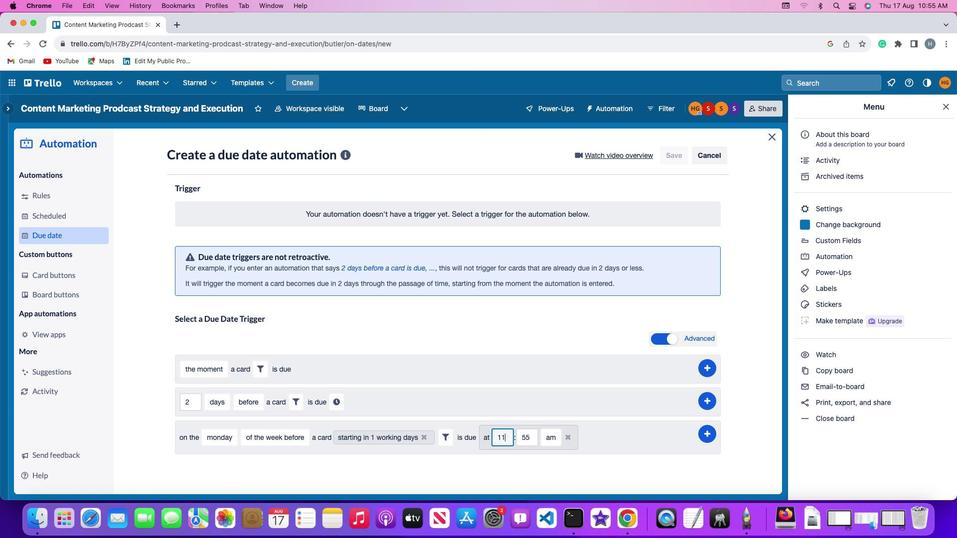 
Action: Mouse moved to (533, 439)
Screenshot: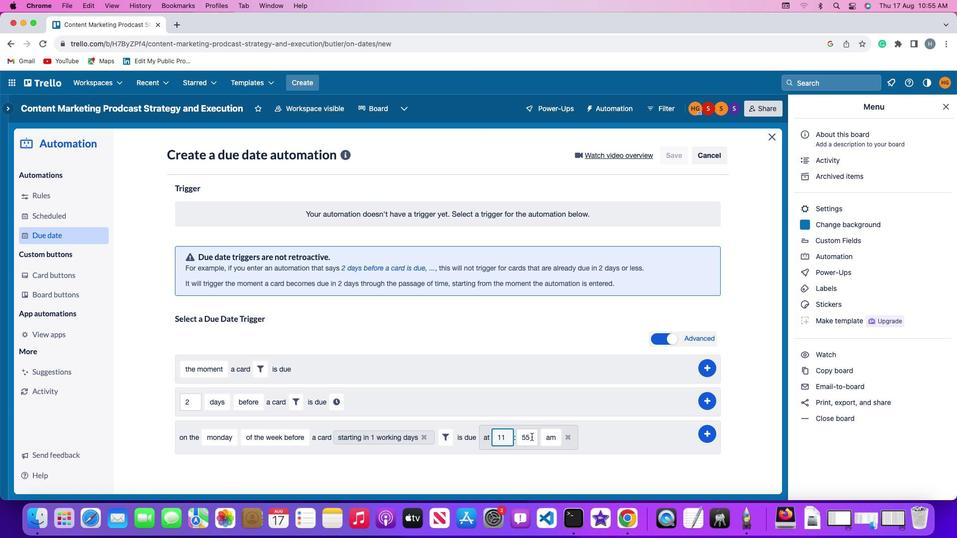
Action: Mouse pressed left at (533, 439)
Screenshot: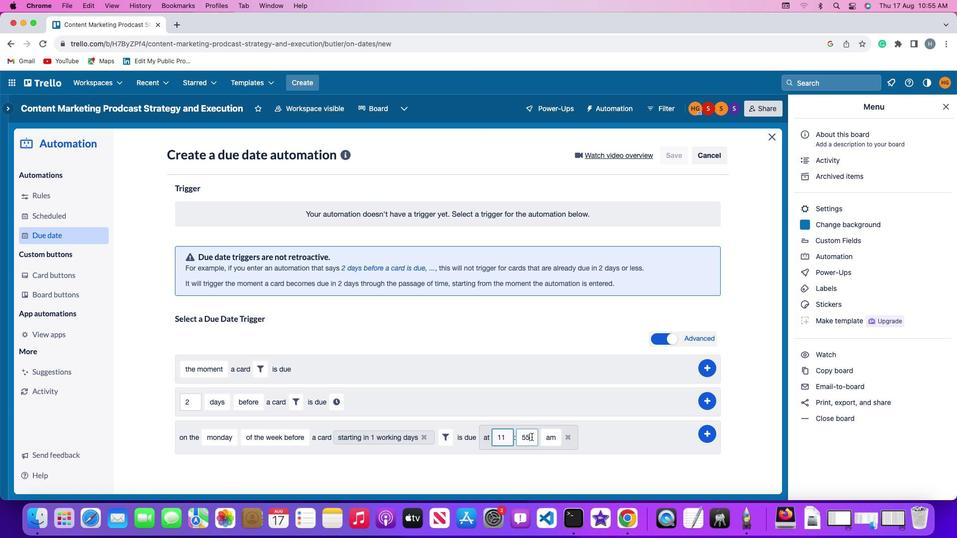 
Action: Key pressed Key.backspaceKey.backspace'0''0'
Screenshot: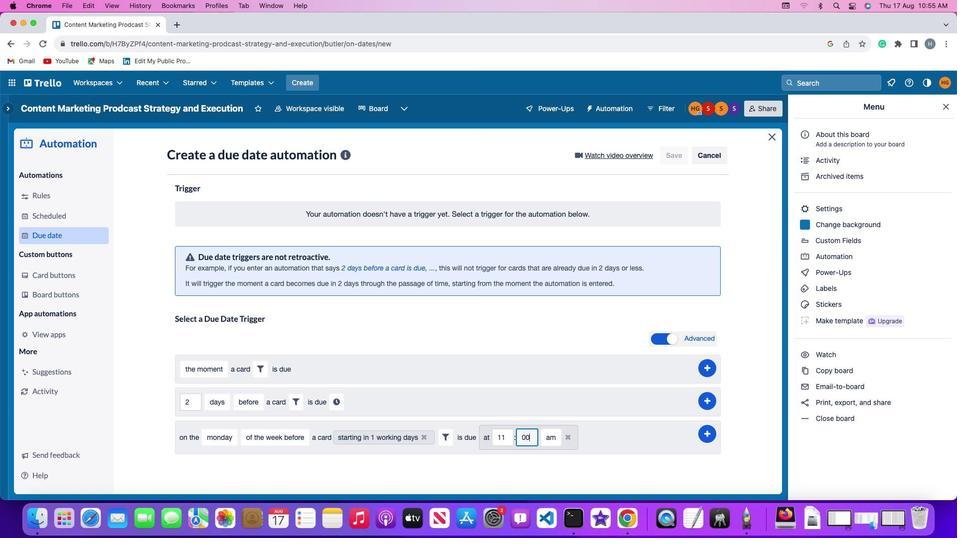 
Action: Mouse moved to (546, 438)
Screenshot: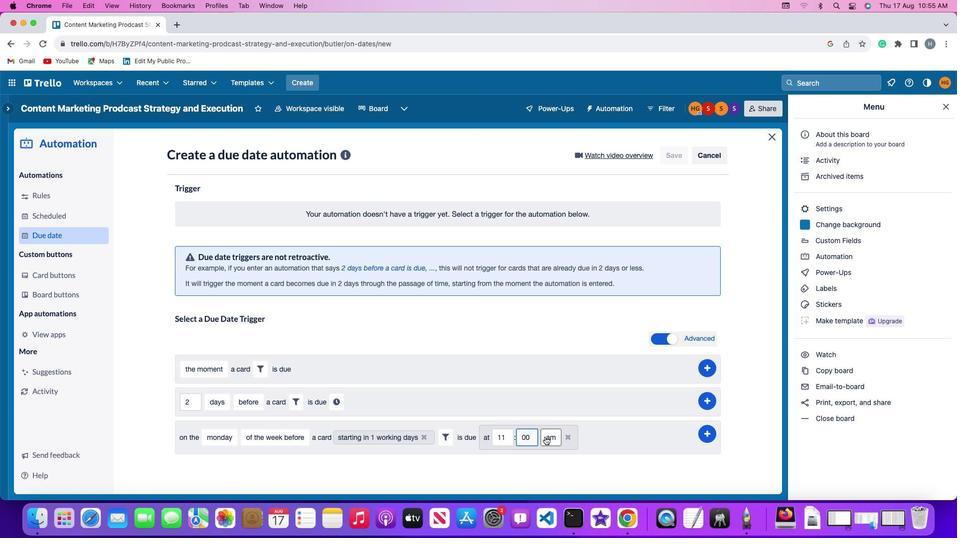 
Action: Mouse pressed left at (546, 438)
Screenshot: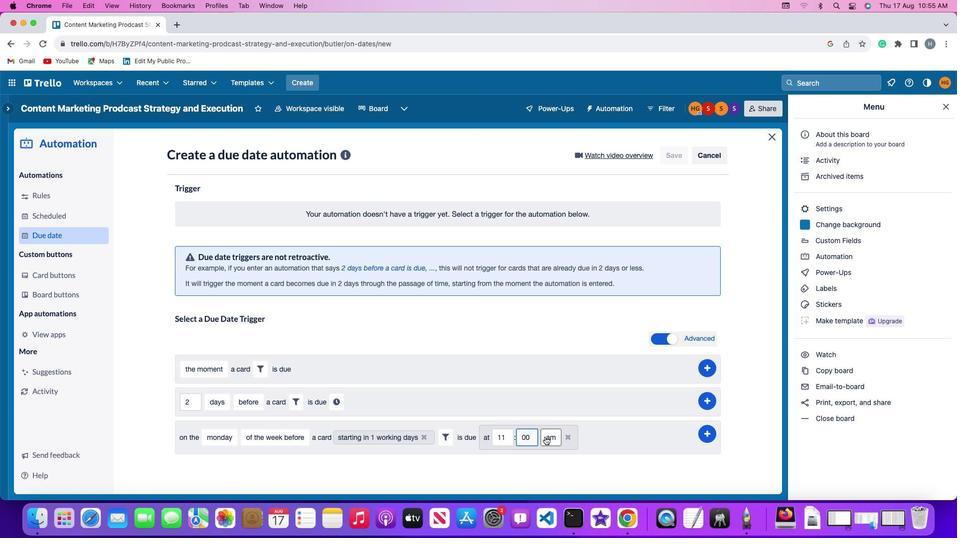 
Action: Mouse moved to (551, 453)
Screenshot: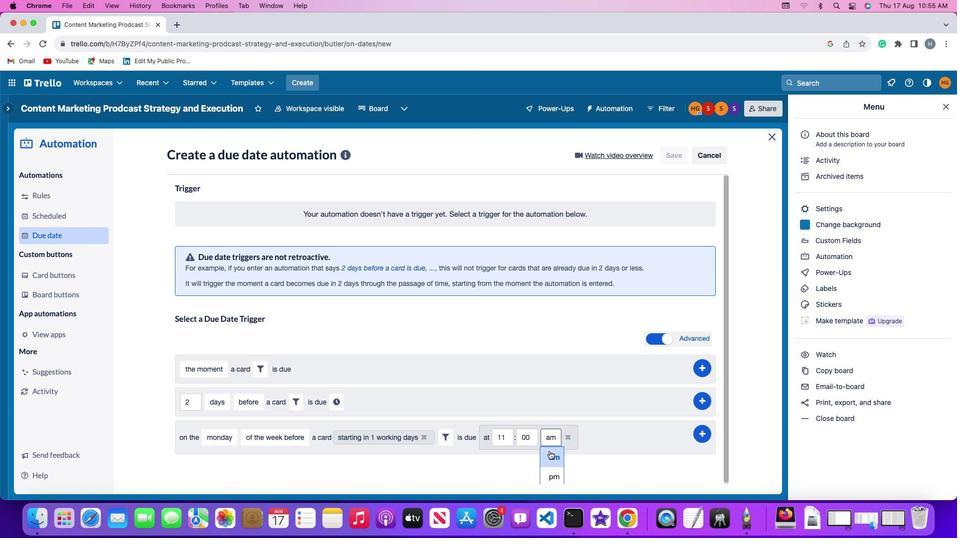 
Action: Mouse pressed left at (551, 453)
Screenshot: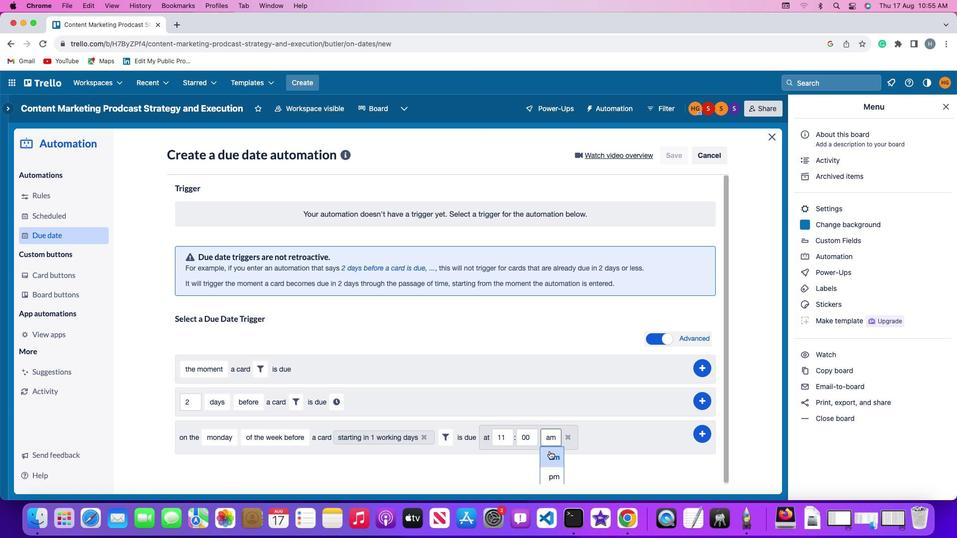 
Action: Mouse moved to (712, 431)
Screenshot: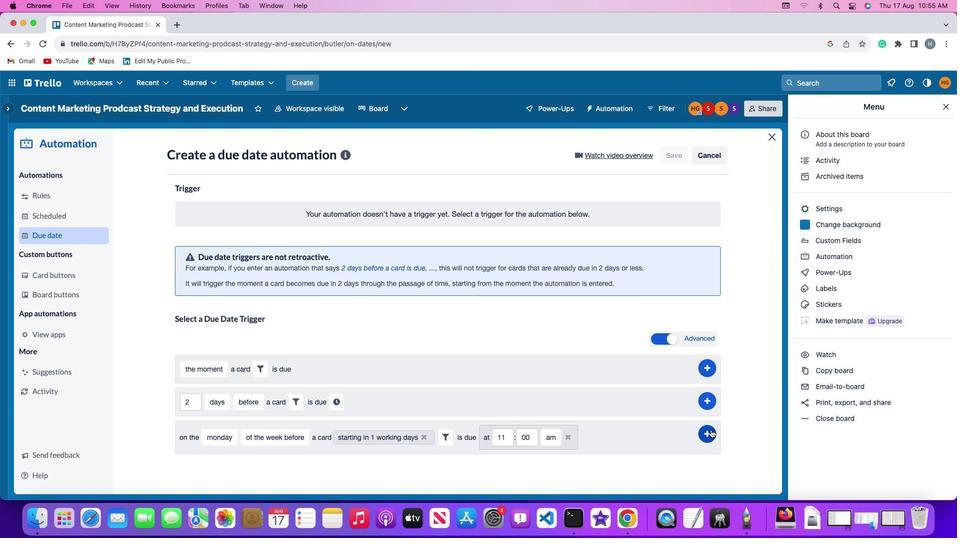 
Action: Mouse pressed left at (712, 431)
Screenshot: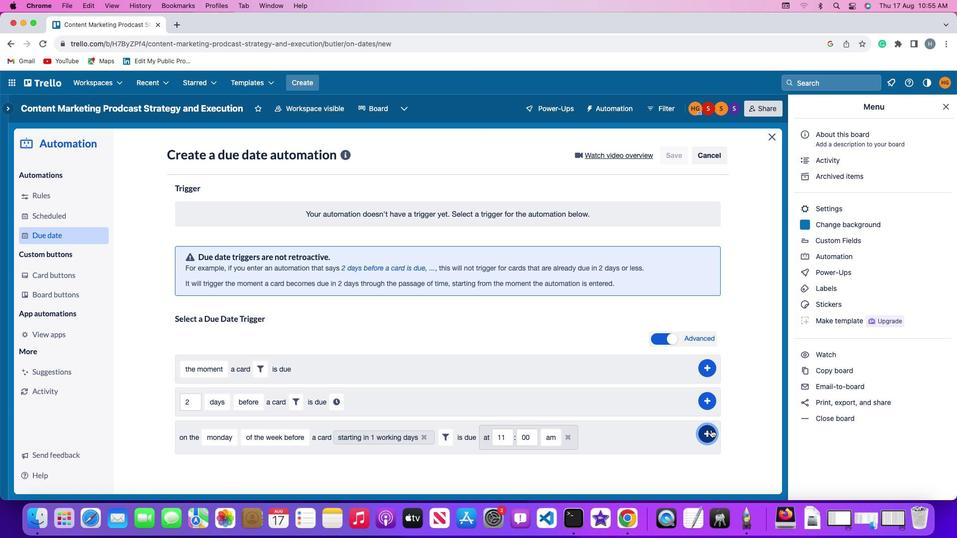 
Action: Mouse moved to (750, 357)
Screenshot: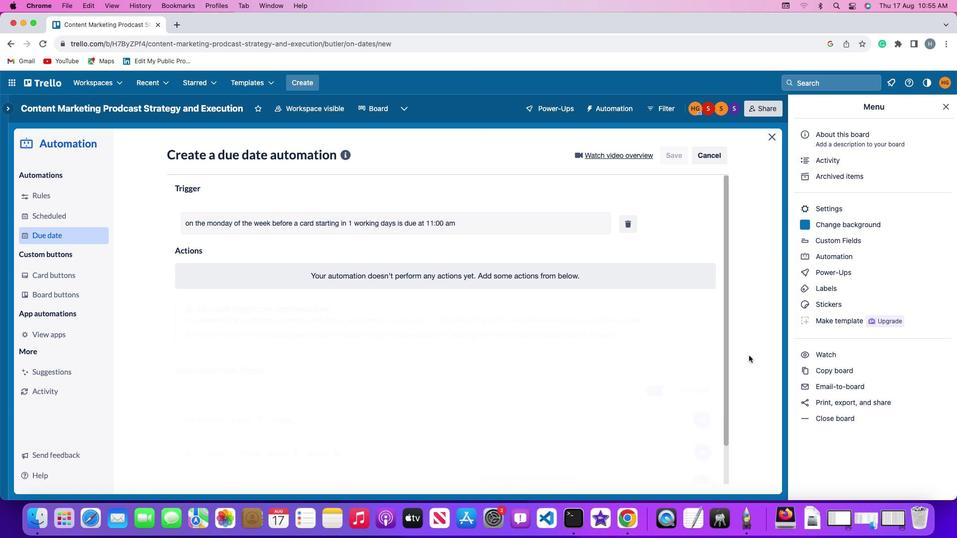 
